 Task: Search one way flight ticket for 2 adults, 2 infants in seat and 1 infant on lap in first from West Palm Beach: Palm Beach International Airport to Fort Wayne: Fort Wayne International Airport on 5-4-2023. Choice of flights is Frontier. Number of bags: 1 checked bag. Price is upto 45000. Outbound departure time preference is 7:45.
Action: Mouse moved to (332, 307)
Screenshot: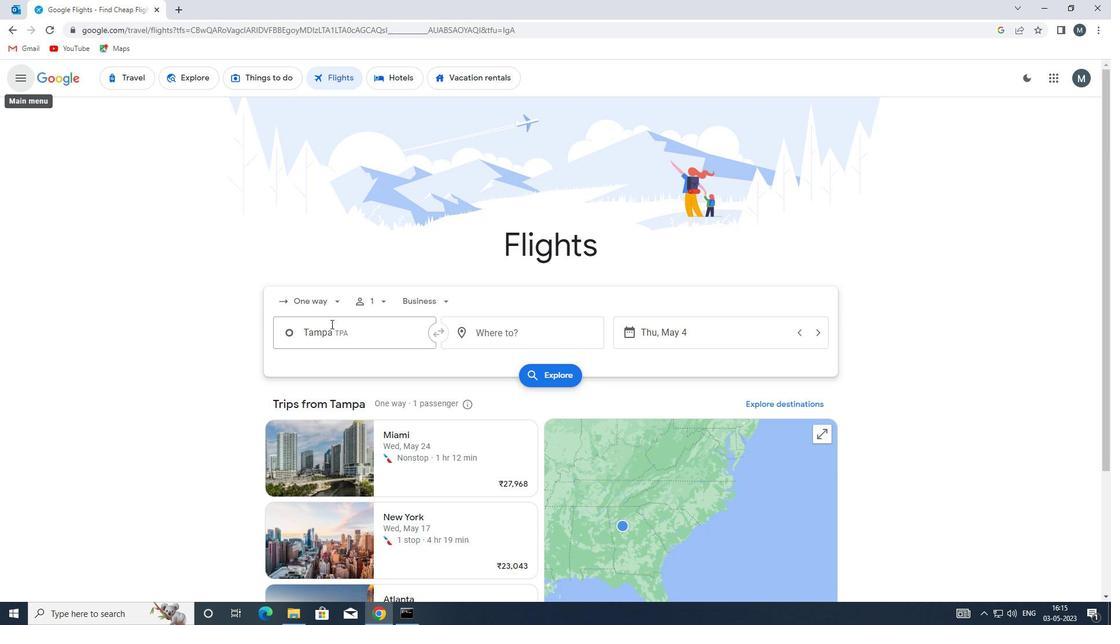 
Action: Mouse pressed left at (332, 307)
Screenshot: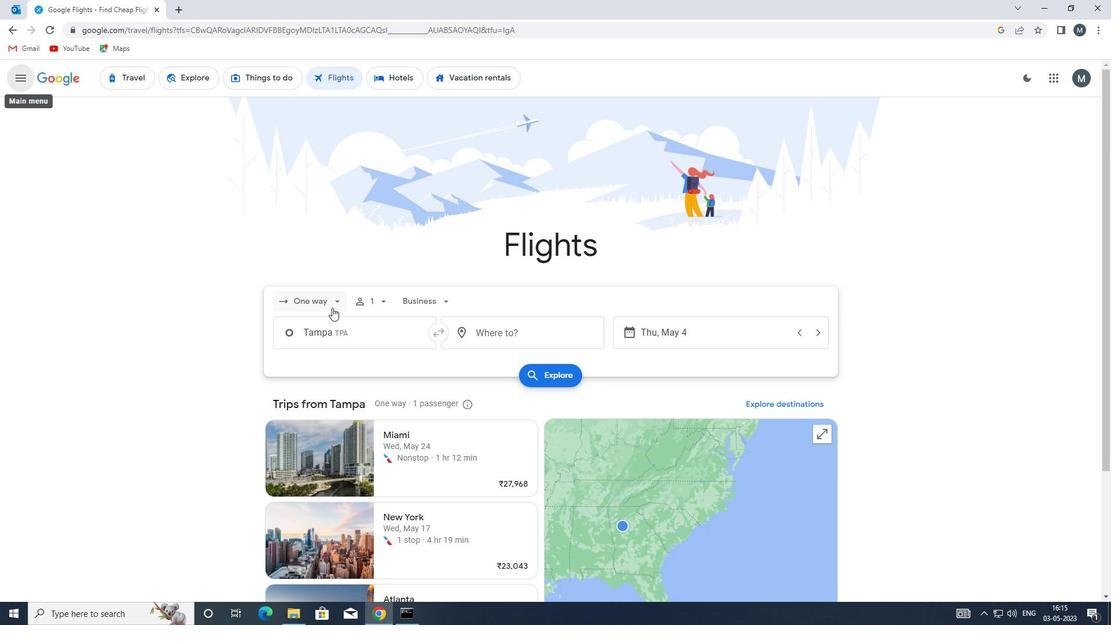 
Action: Mouse moved to (328, 350)
Screenshot: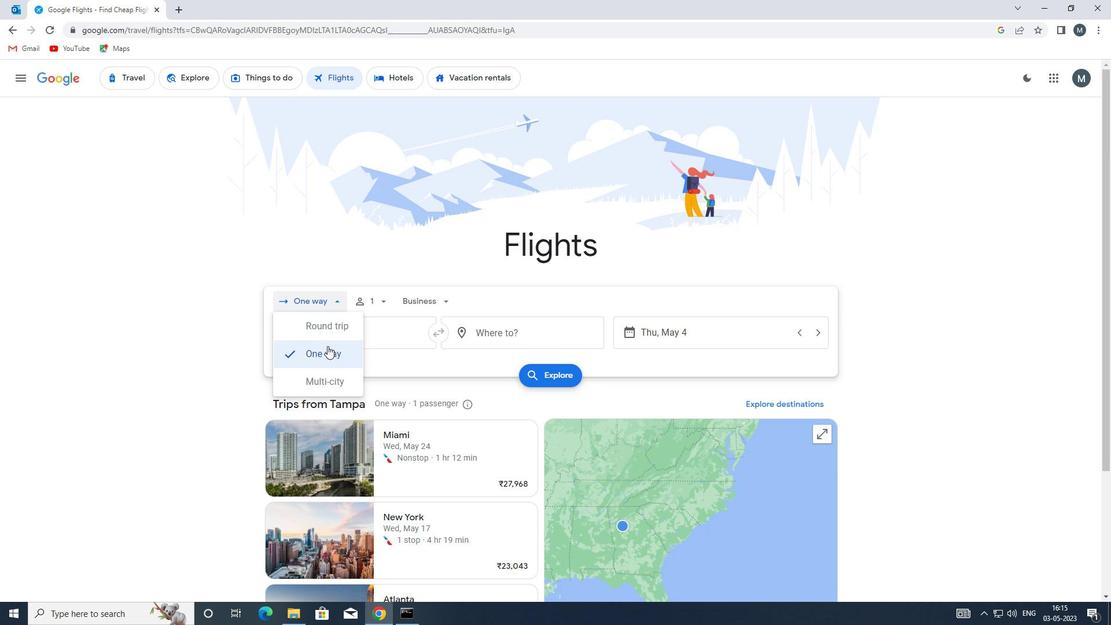 
Action: Mouse pressed left at (328, 350)
Screenshot: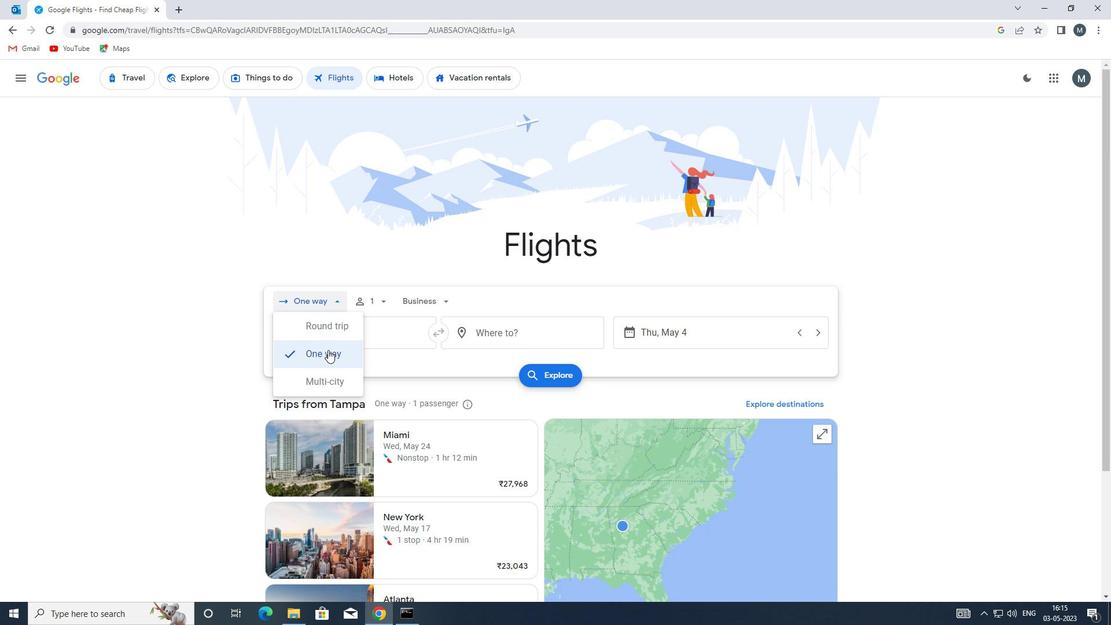 
Action: Mouse moved to (388, 301)
Screenshot: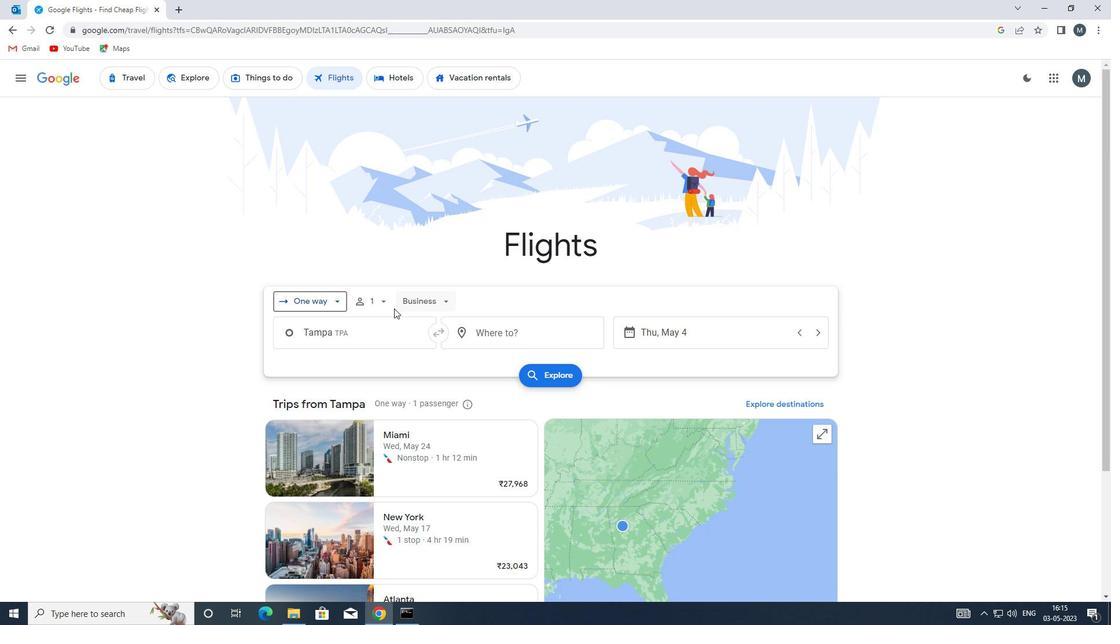 
Action: Mouse pressed left at (388, 301)
Screenshot: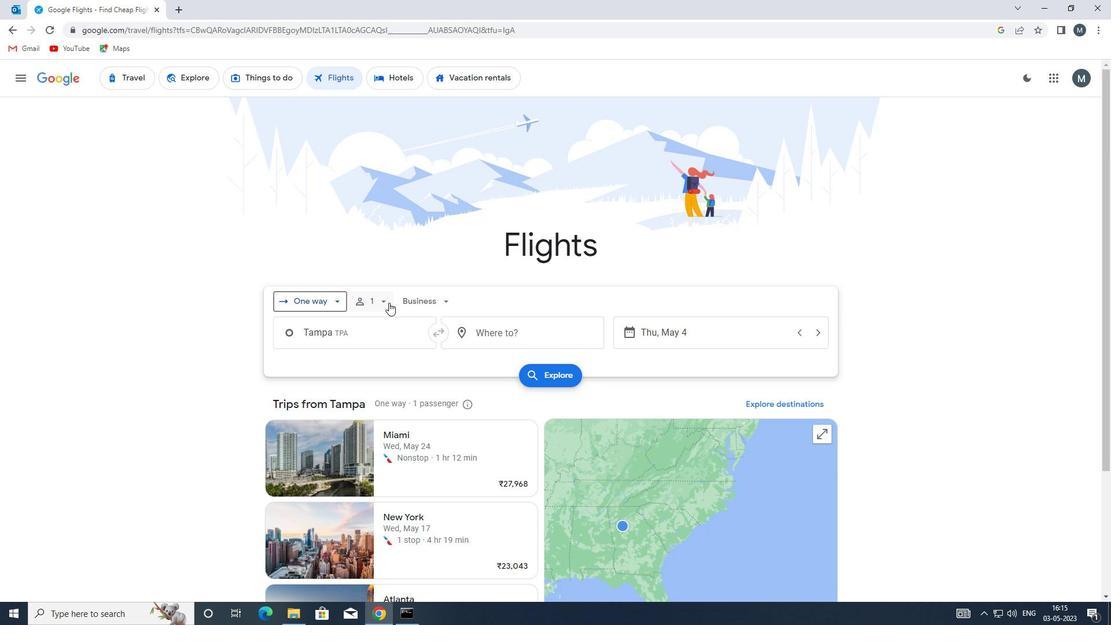 
Action: Mouse moved to (473, 329)
Screenshot: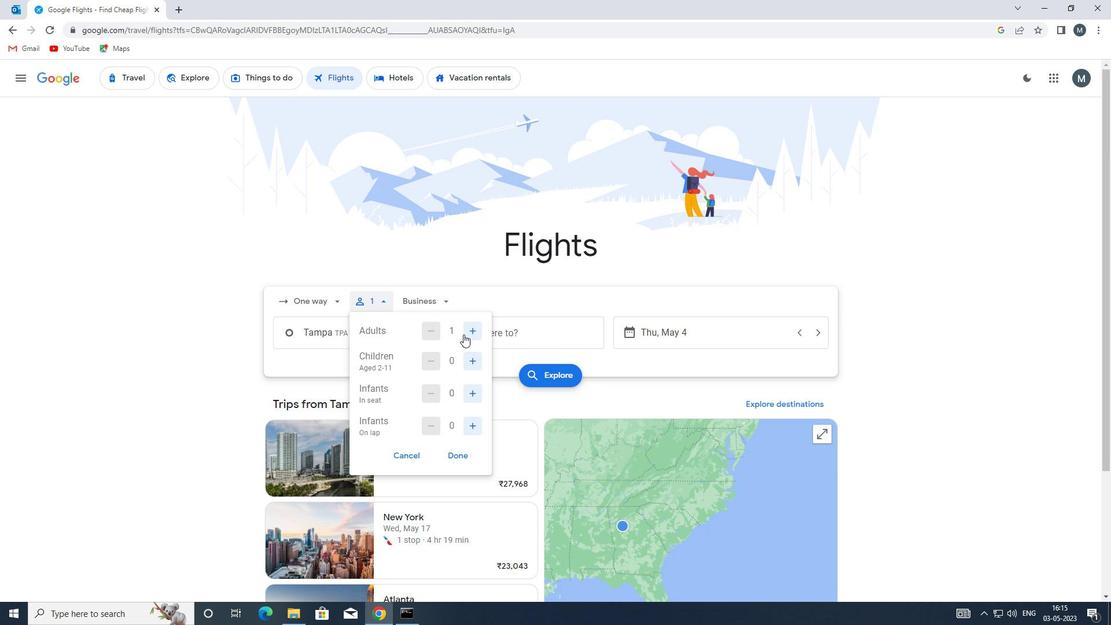 
Action: Mouse pressed left at (473, 329)
Screenshot: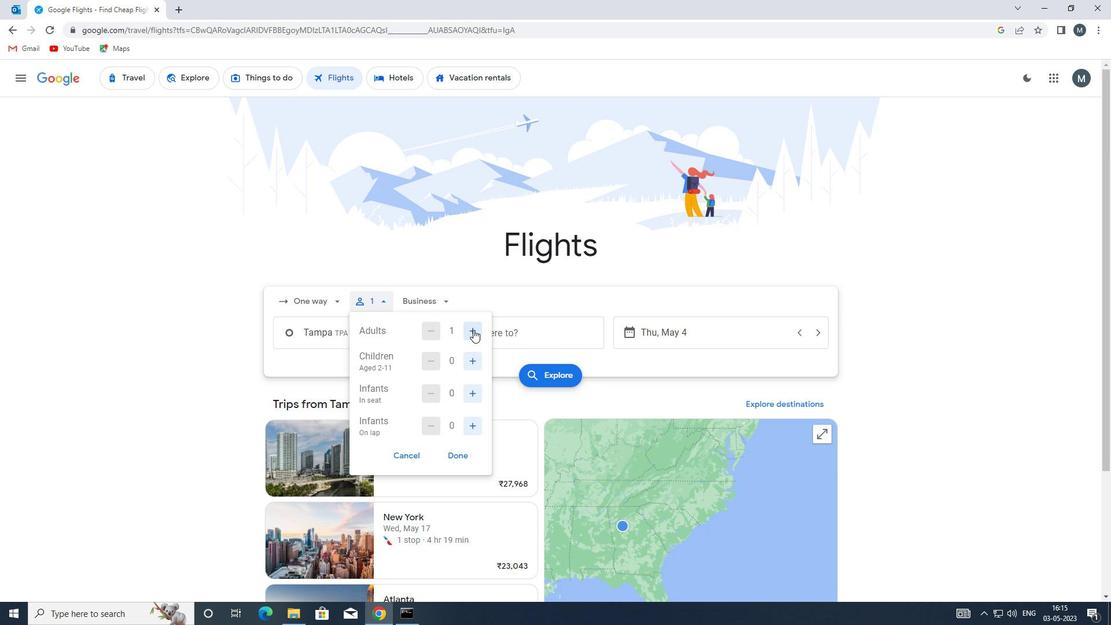 
Action: Mouse moved to (469, 391)
Screenshot: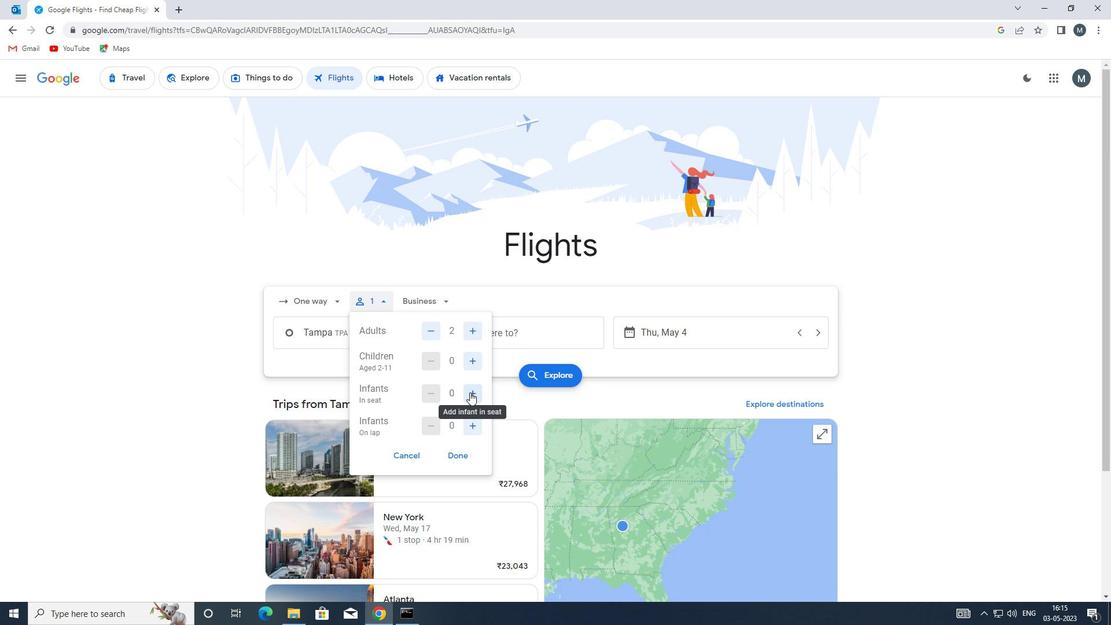 
Action: Mouse pressed left at (469, 391)
Screenshot: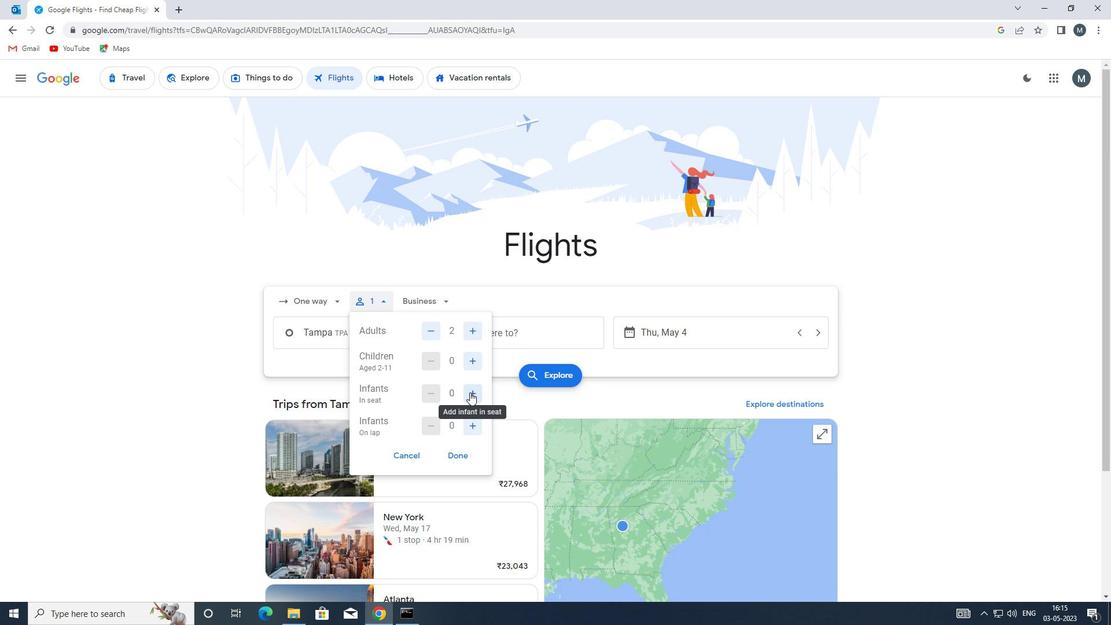 
Action: Mouse moved to (471, 392)
Screenshot: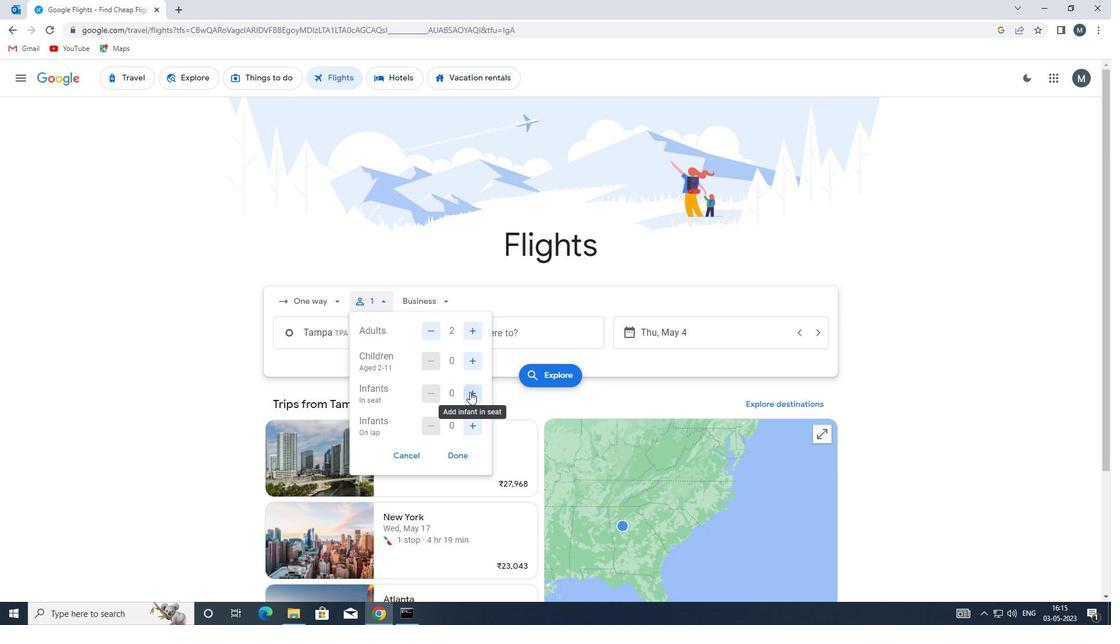 
Action: Mouse pressed left at (471, 392)
Screenshot: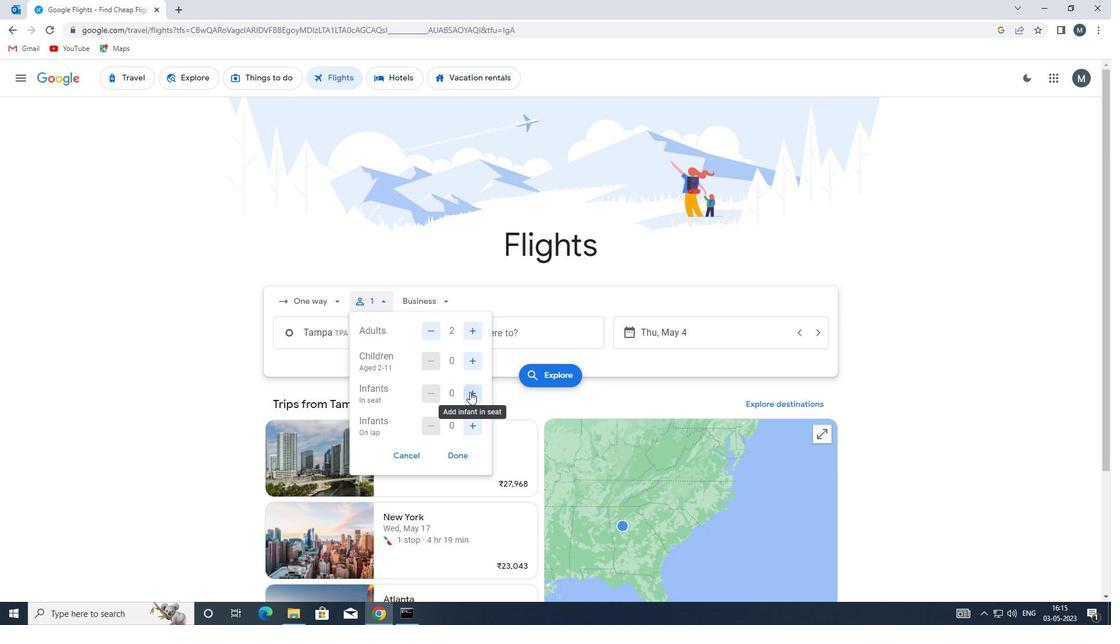
Action: Mouse moved to (471, 429)
Screenshot: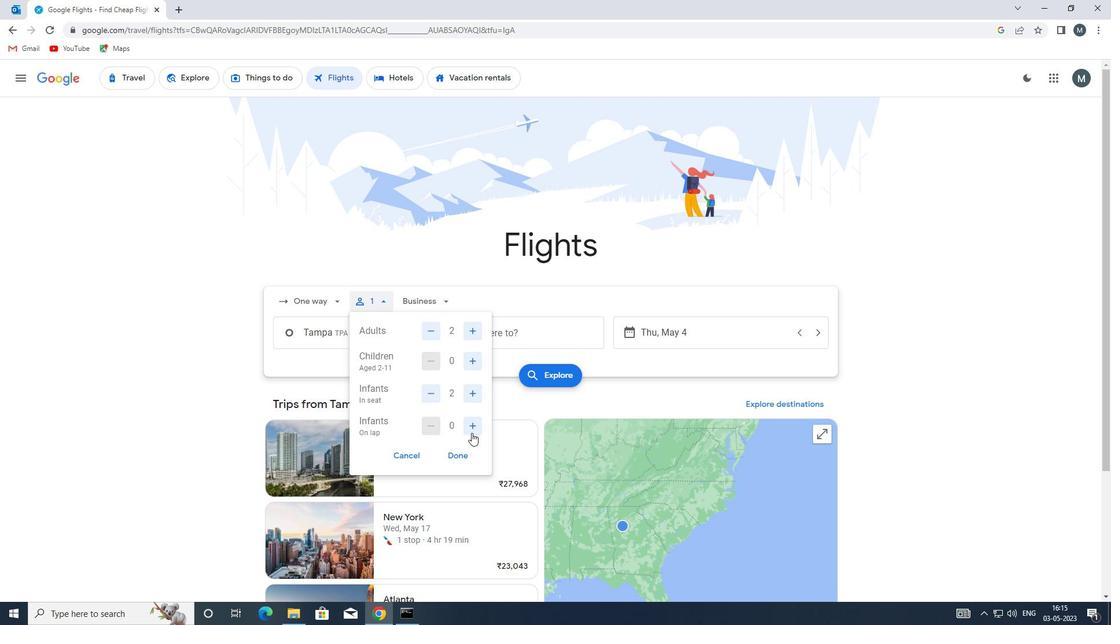 
Action: Mouse pressed left at (471, 429)
Screenshot: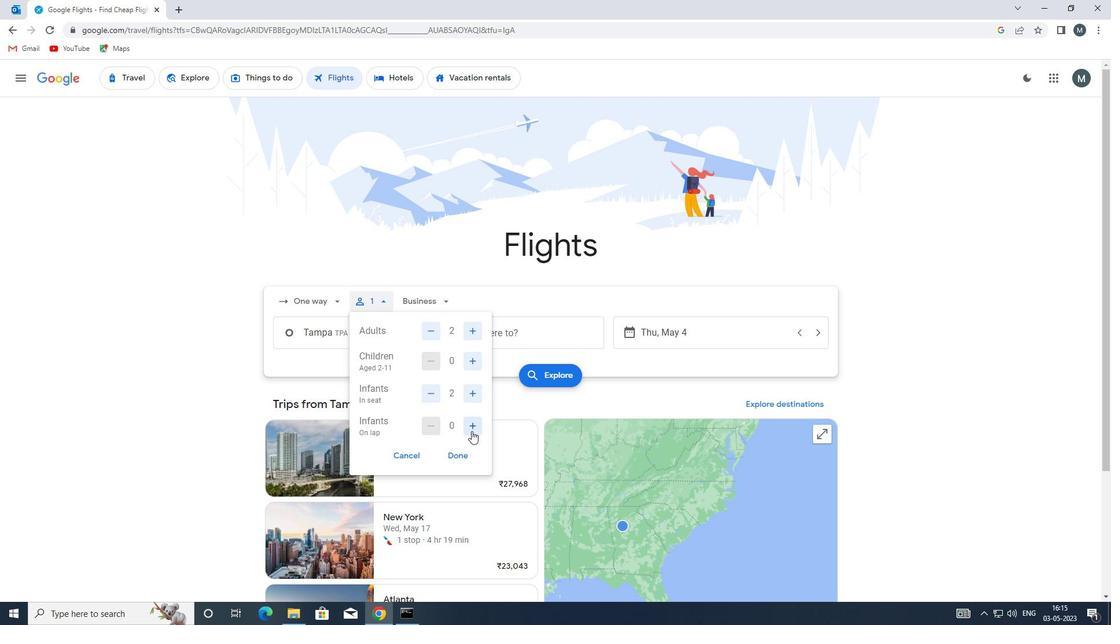 
Action: Mouse moved to (464, 449)
Screenshot: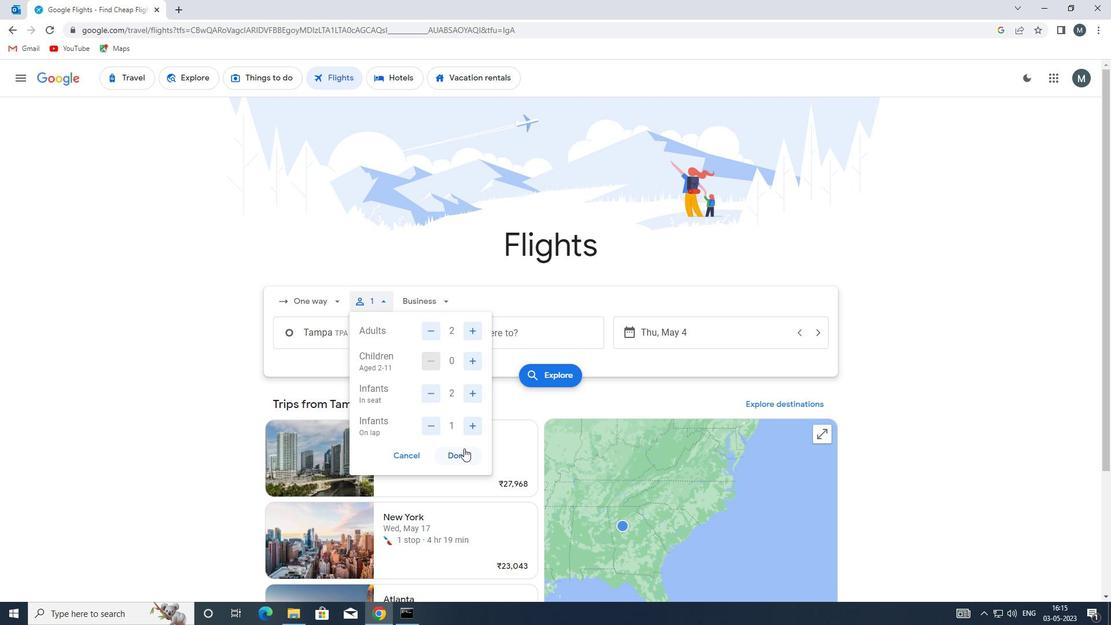 
Action: Mouse pressed left at (464, 449)
Screenshot: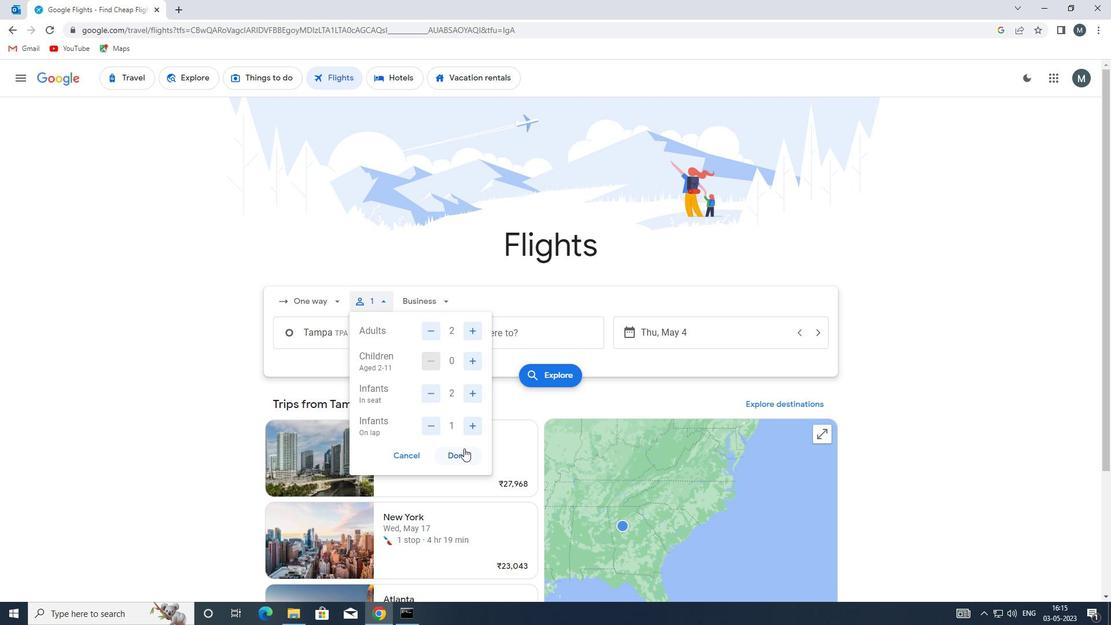 
Action: Mouse moved to (435, 291)
Screenshot: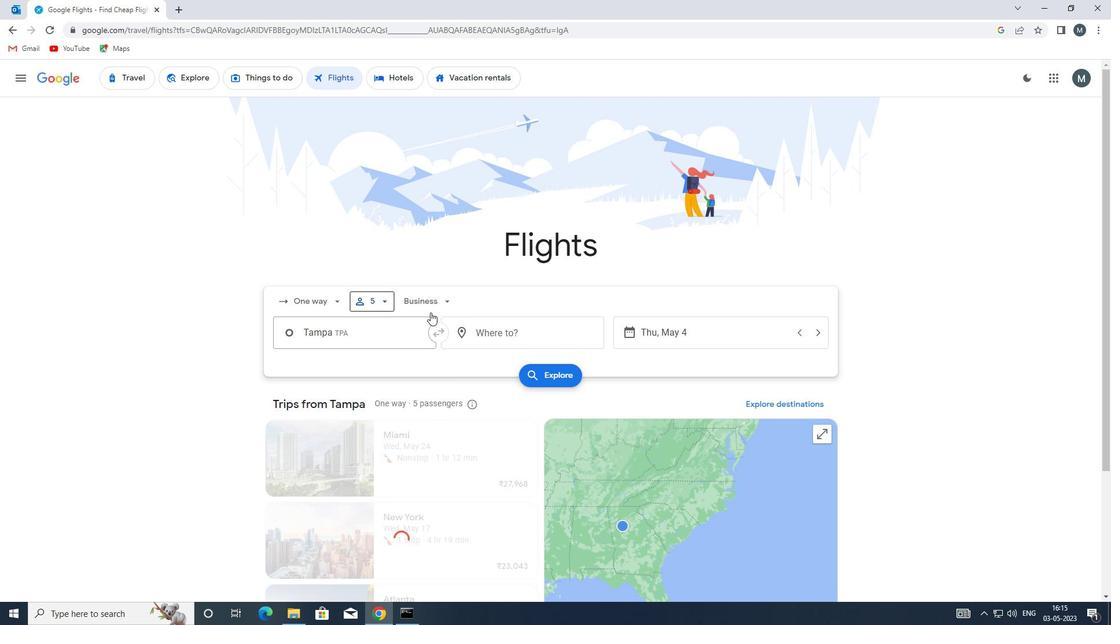 
Action: Mouse pressed left at (435, 291)
Screenshot: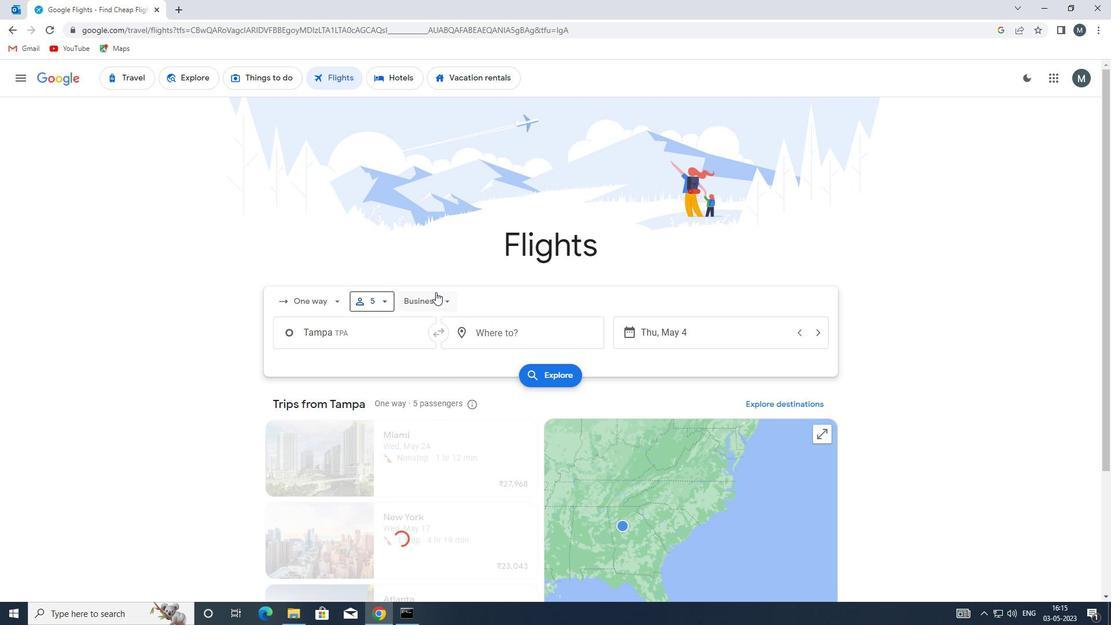 
Action: Mouse moved to (447, 405)
Screenshot: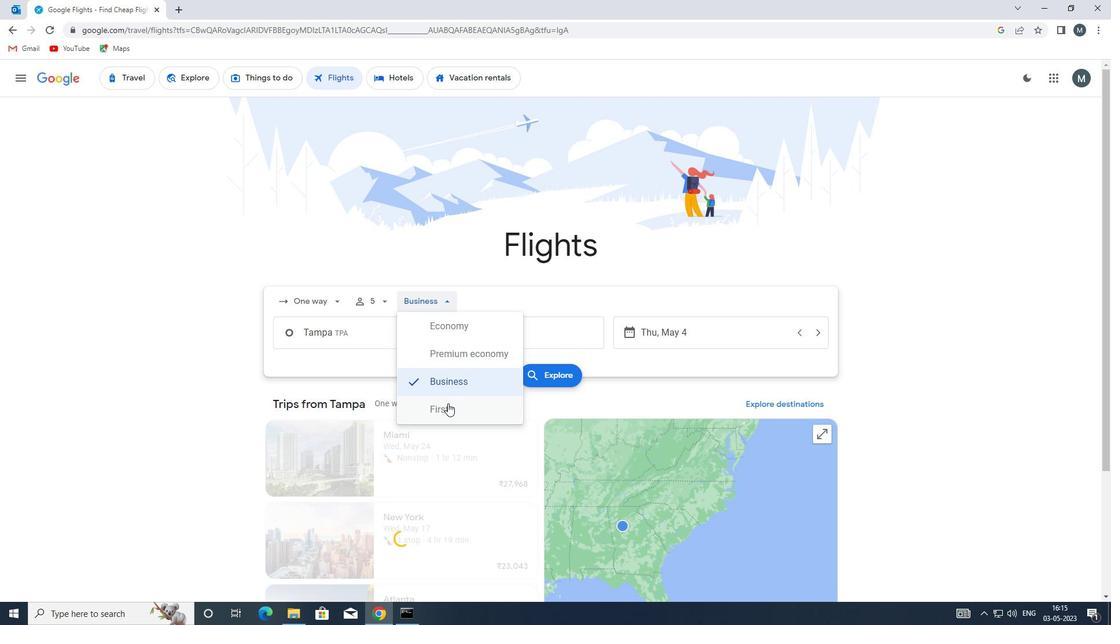 
Action: Mouse pressed left at (447, 405)
Screenshot: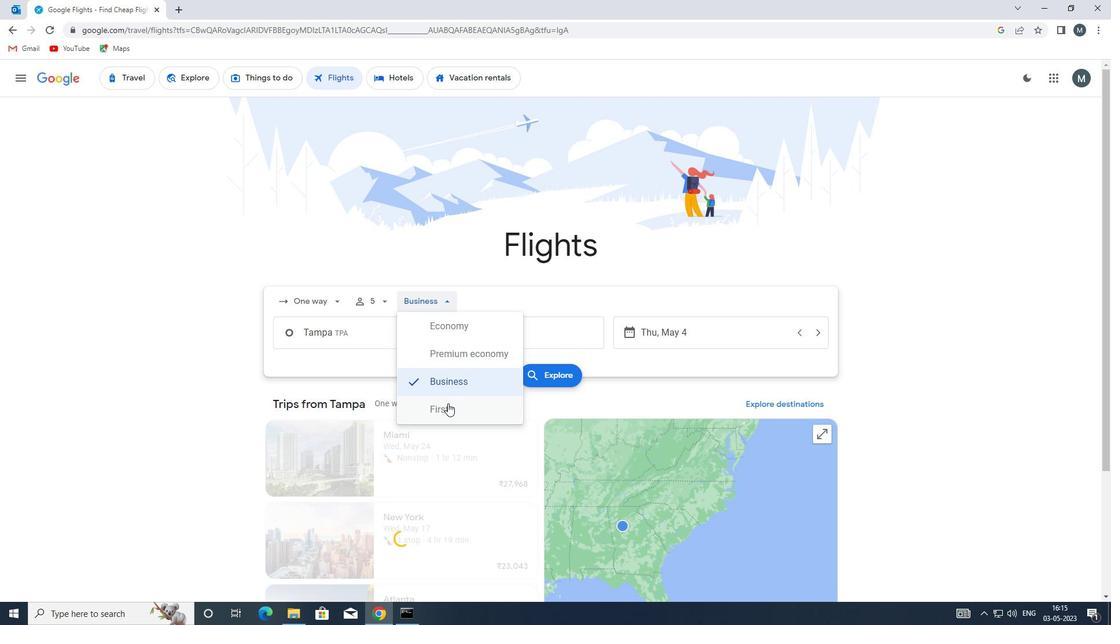 
Action: Mouse moved to (366, 336)
Screenshot: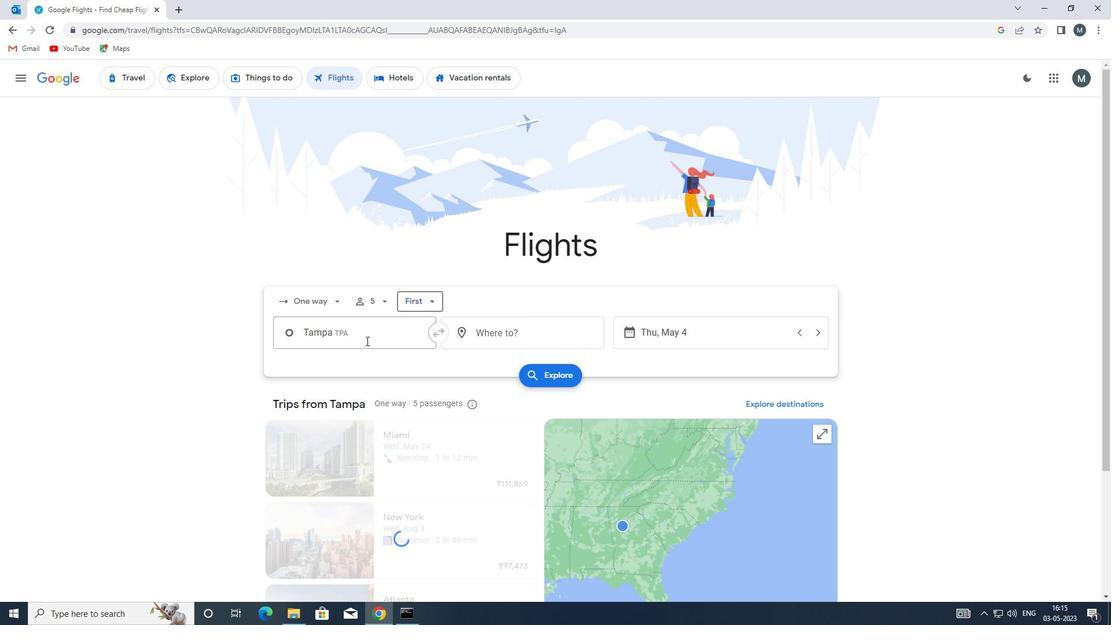 
Action: Mouse pressed left at (366, 336)
Screenshot: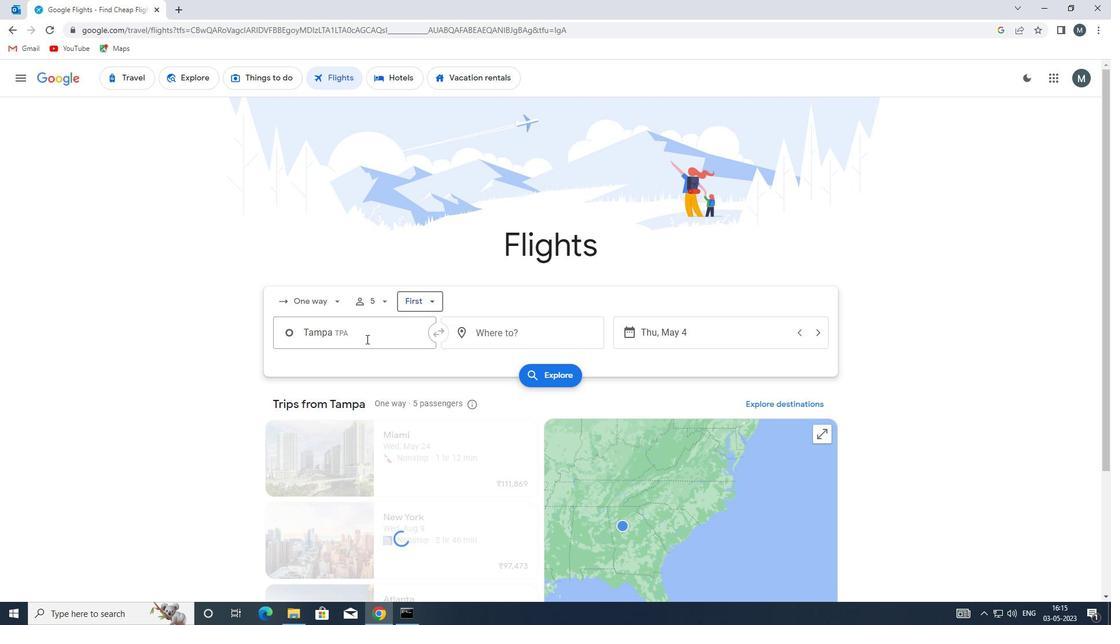 
Action: Key pressed pbi
Screenshot: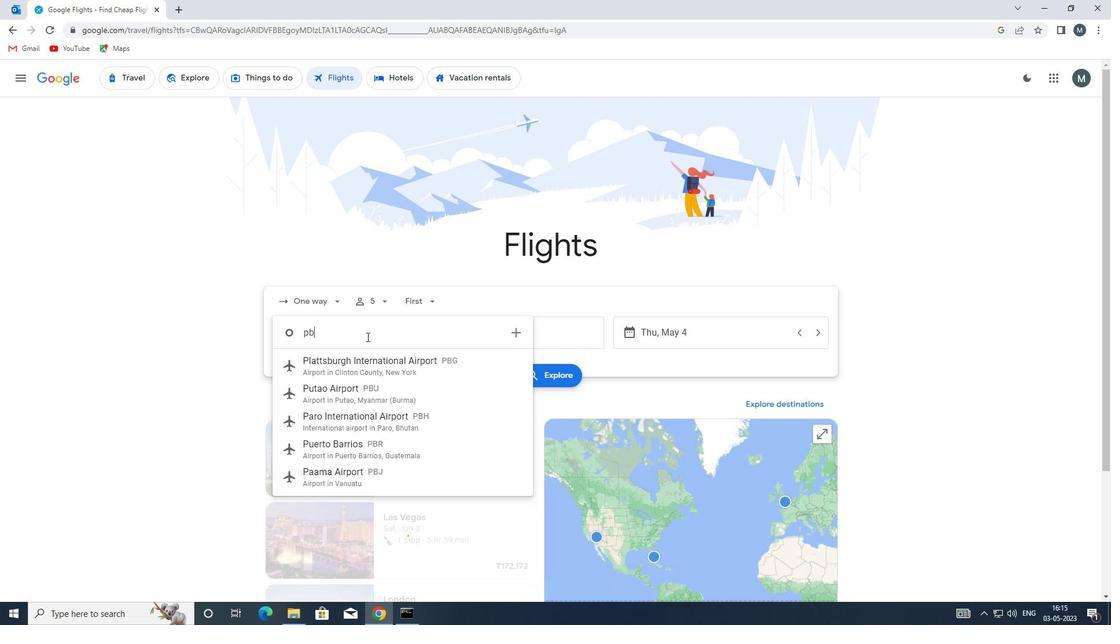 
Action: Mouse moved to (411, 369)
Screenshot: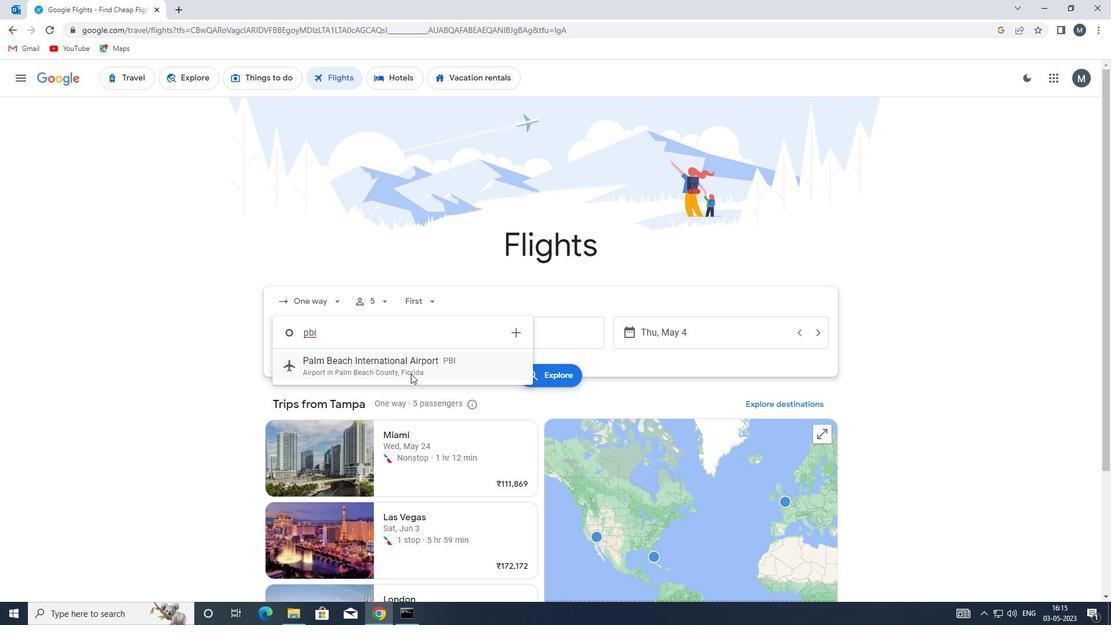 
Action: Mouse pressed left at (411, 369)
Screenshot: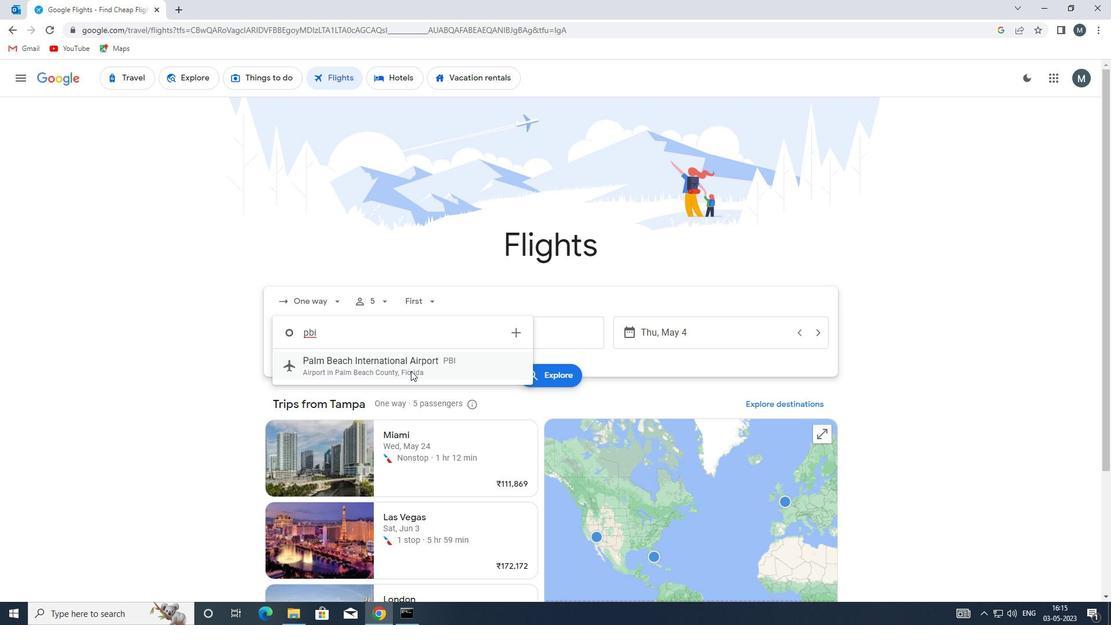 
Action: Mouse moved to (516, 336)
Screenshot: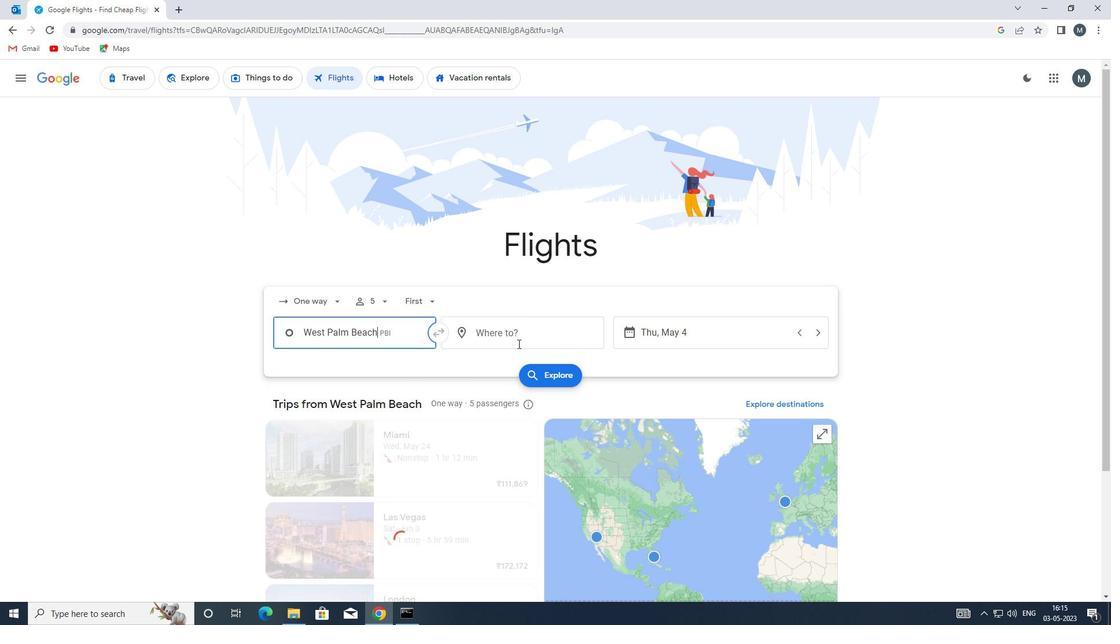 
Action: Mouse pressed left at (516, 336)
Screenshot: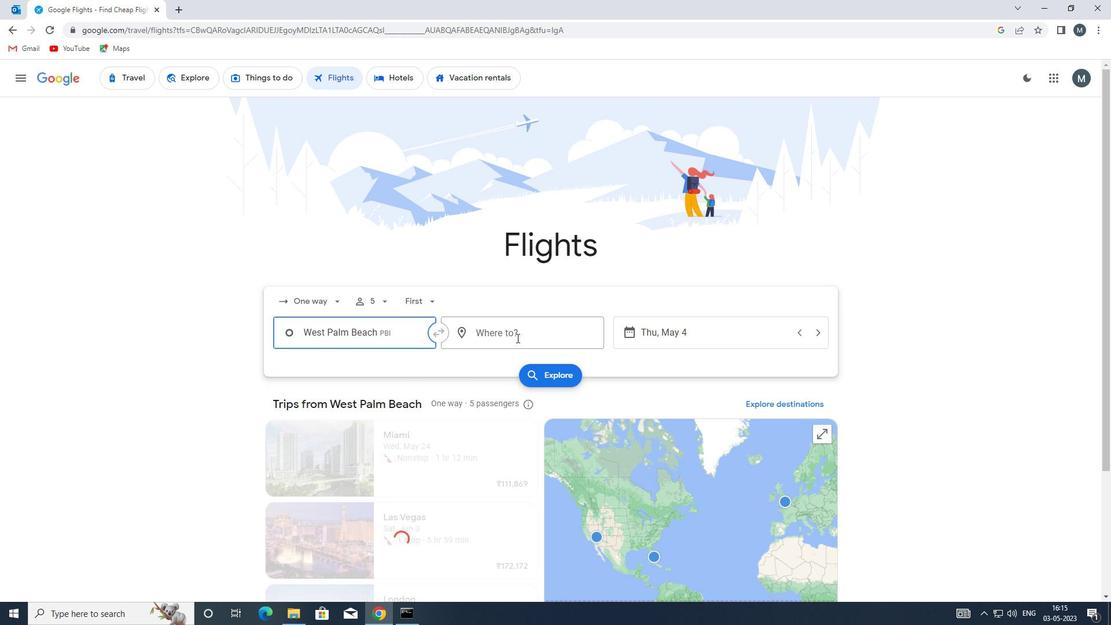 
Action: Mouse moved to (516, 336)
Screenshot: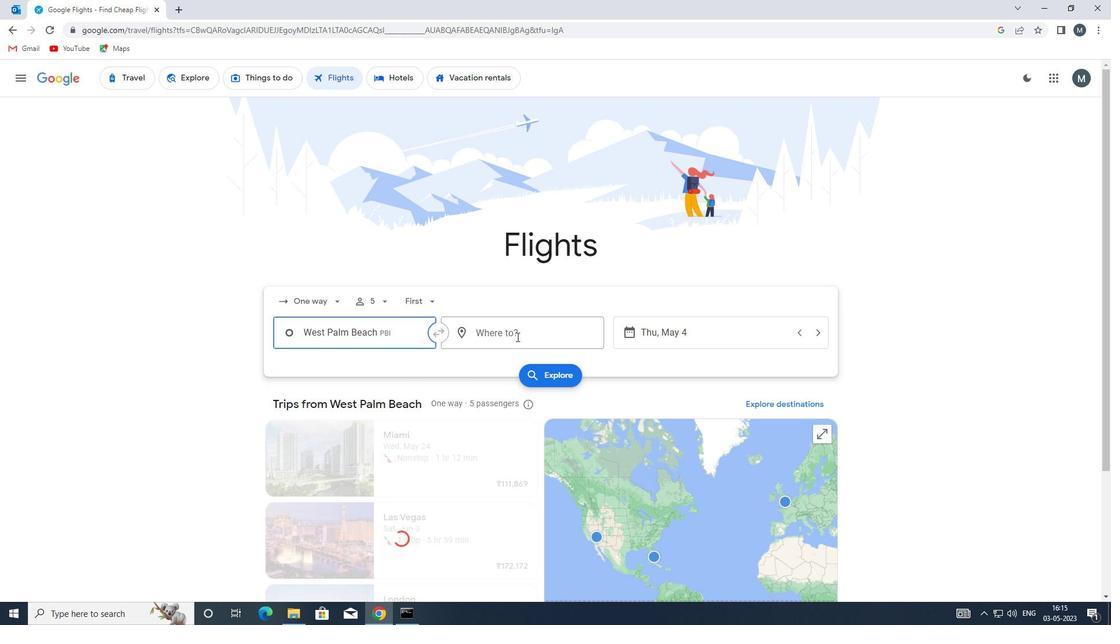 
Action: Key pressed fwa
Screenshot: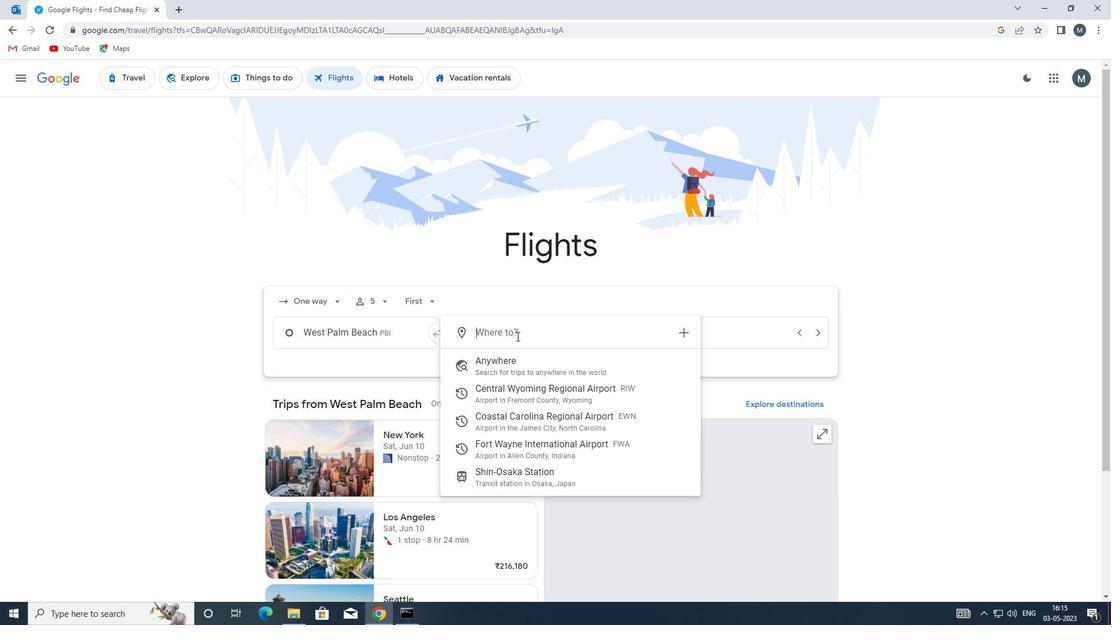 
Action: Mouse moved to (507, 369)
Screenshot: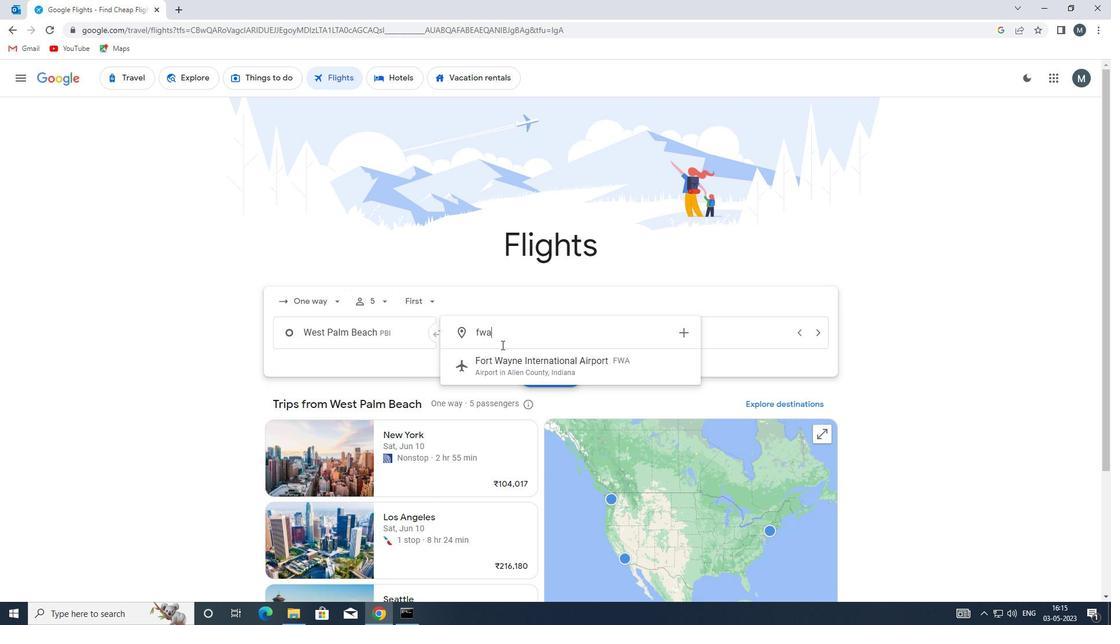 
Action: Mouse pressed left at (507, 369)
Screenshot: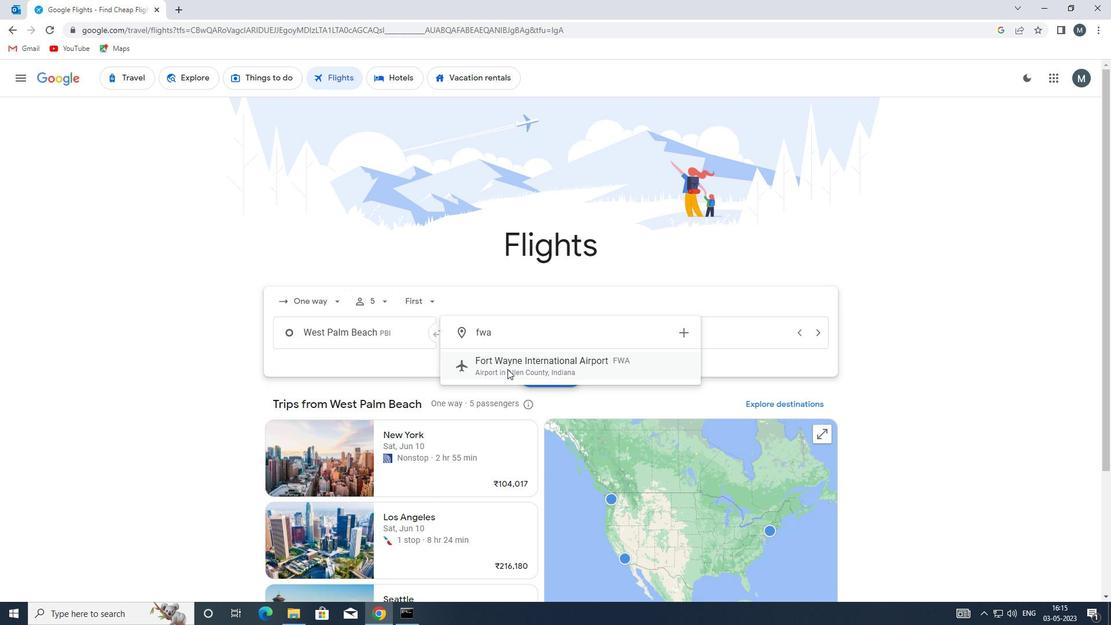 
Action: Mouse moved to (678, 334)
Screenshot: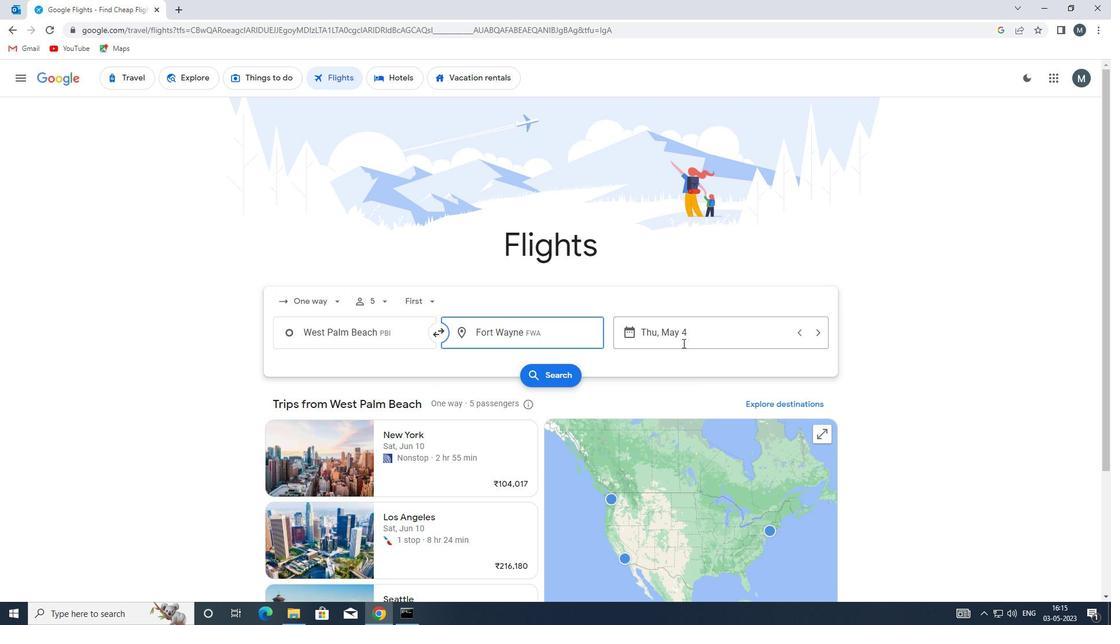 
Action: Mouse pressed left at (678, 334)
Screenshot: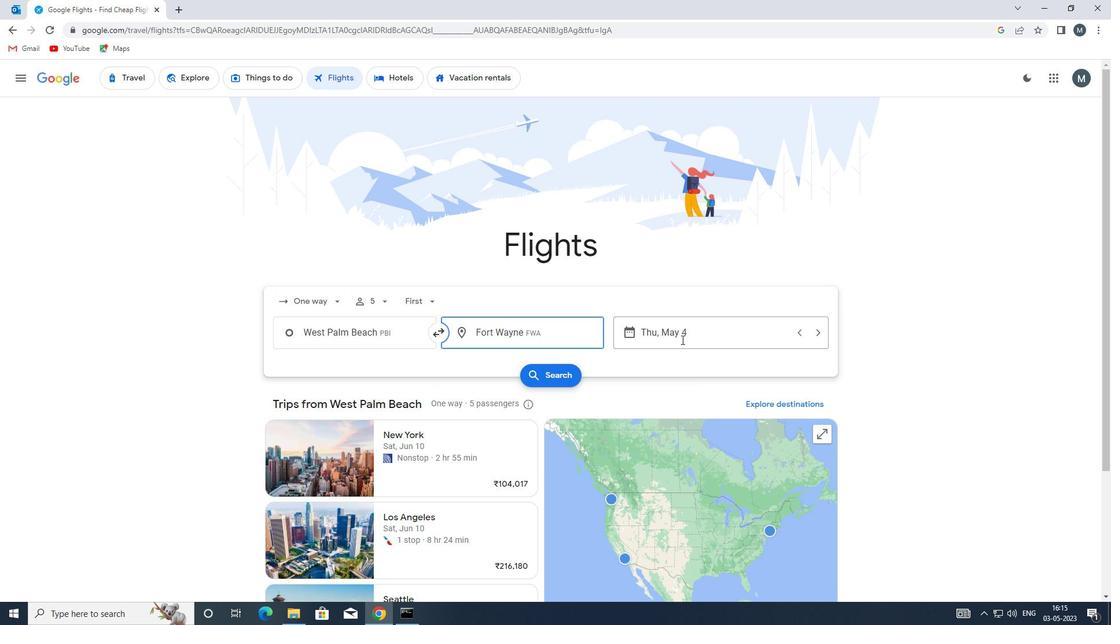 
Action: Mouse moved to (529, 391)
Screenshot: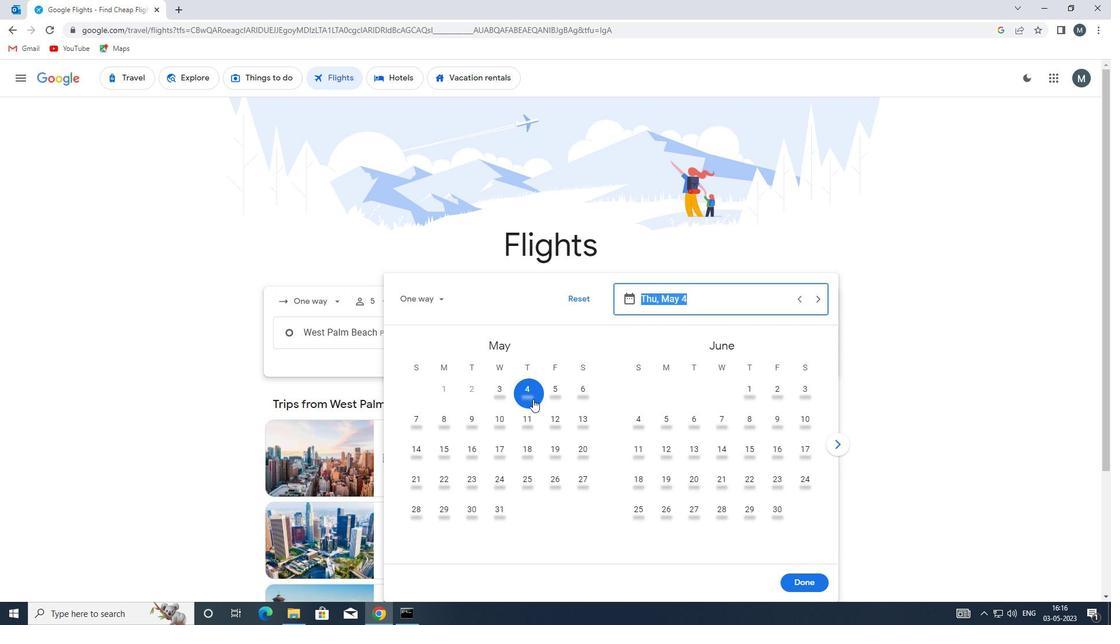 
Action: Mouse pressed left at (529, 391)
Screenshot: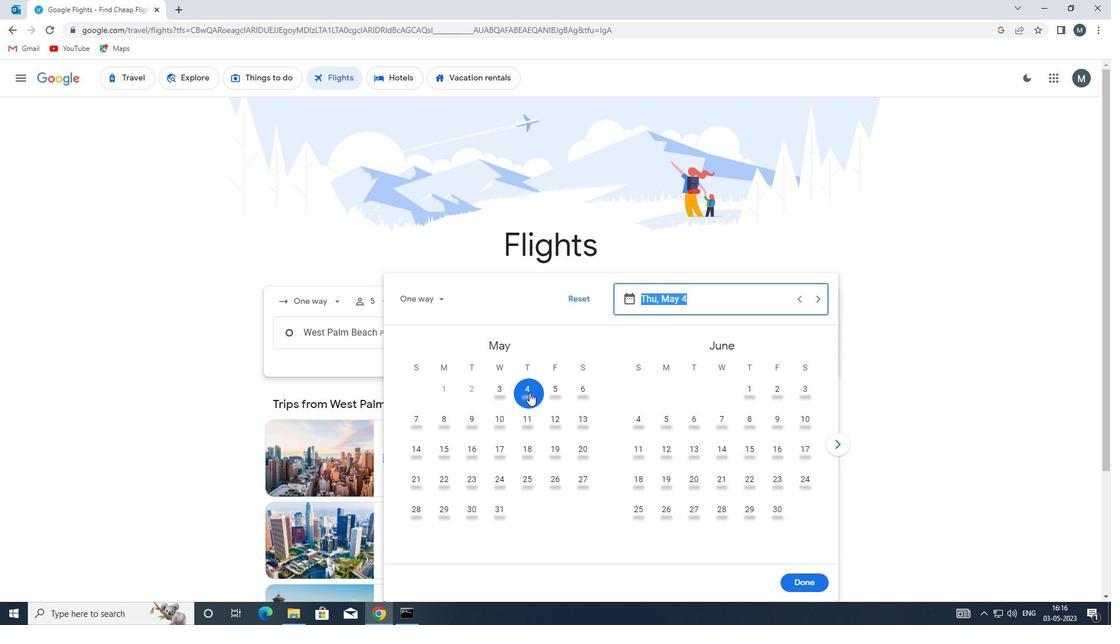 
Action: Mouse moved to (799, 585)
Screenshot: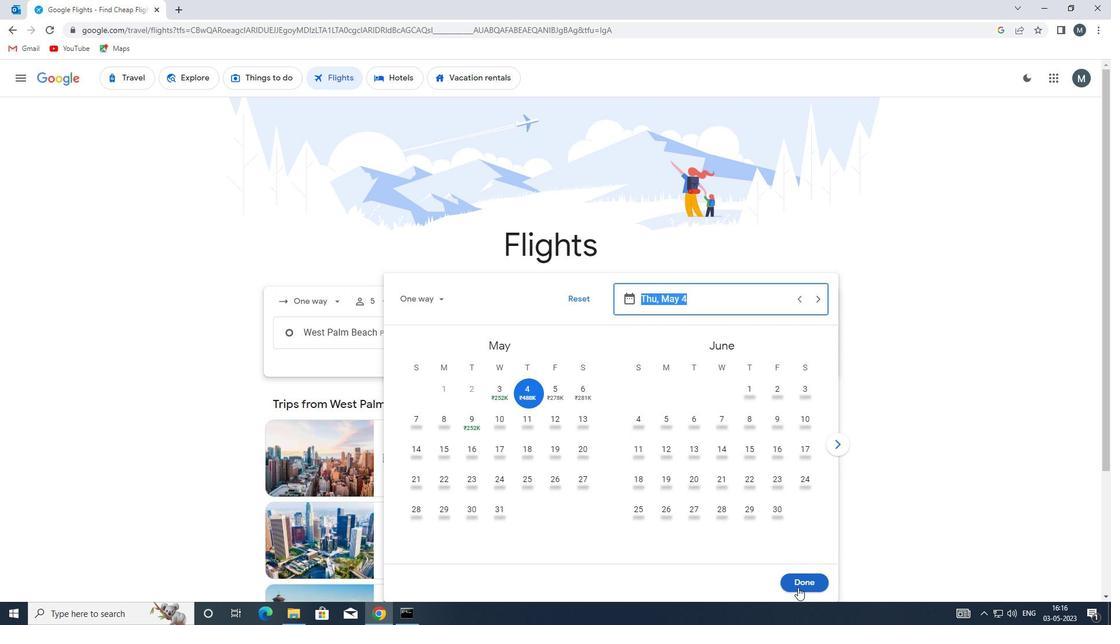 
Action: Mouse pressed left at (799, 585)
Screenshot: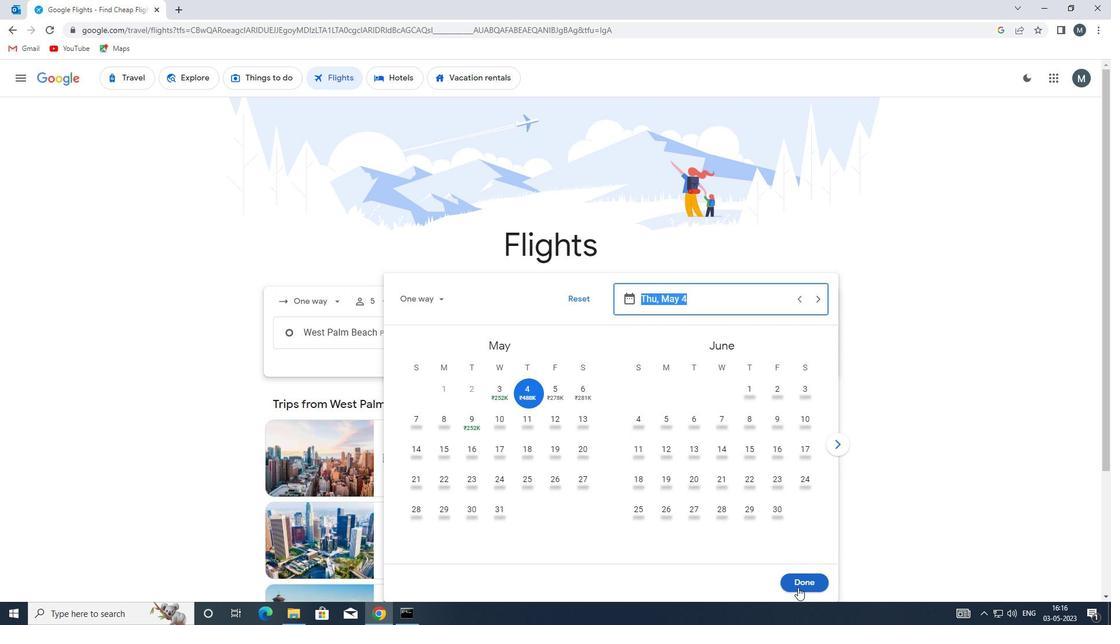 
Action: Mouse moved to (532, 375)
Screenshot: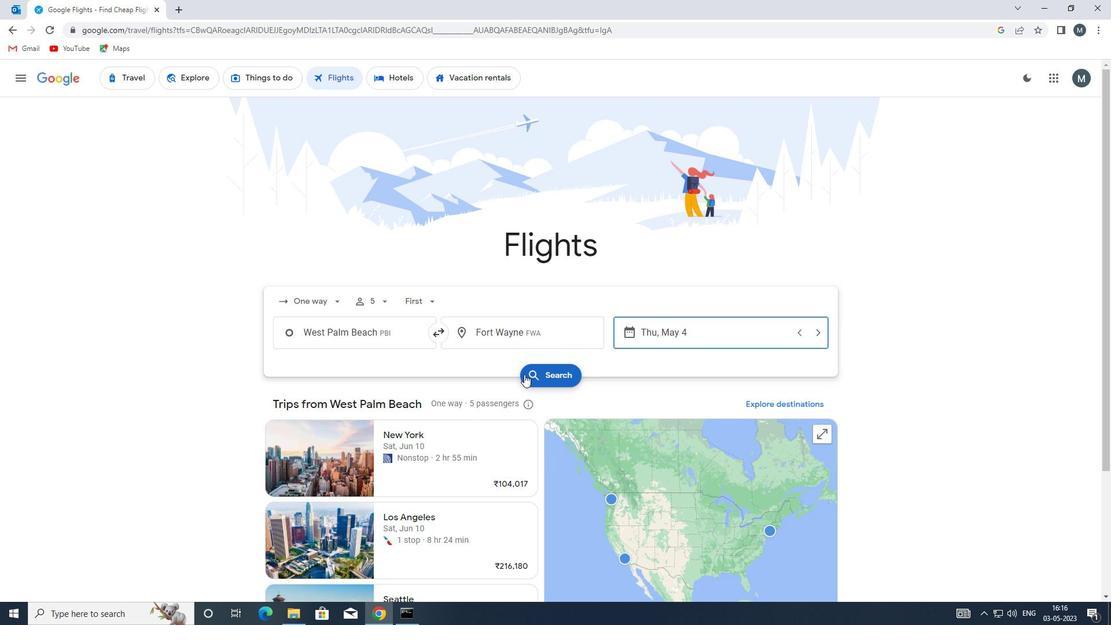 
Action: Mouse pressed left at (532, 375)
Screenshot: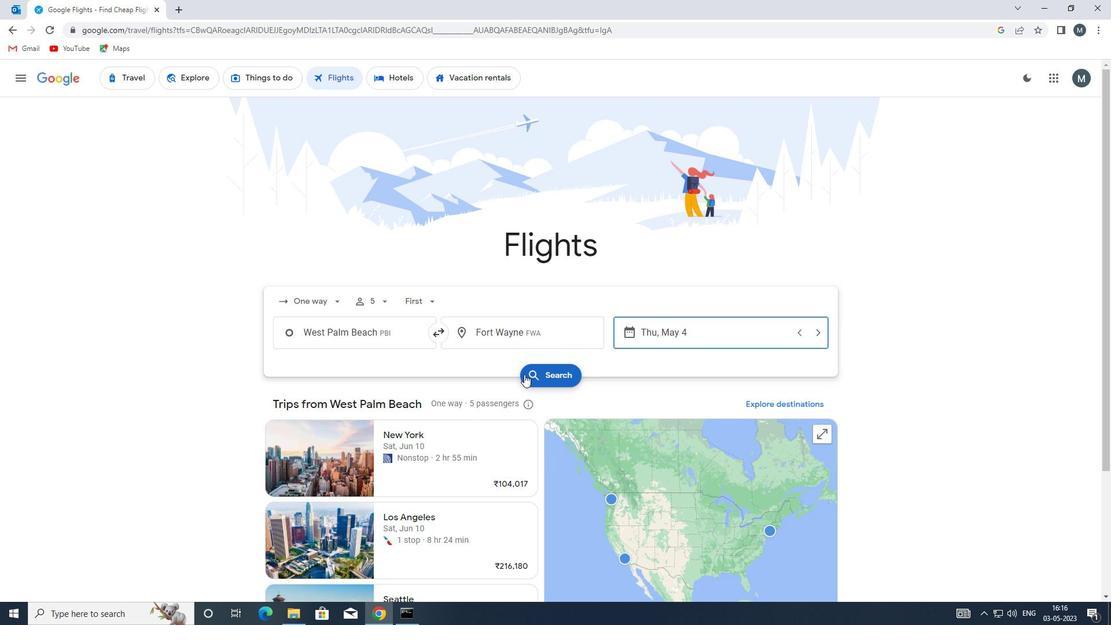 
Action: Mouse moved to (308, 189)
Screenshot: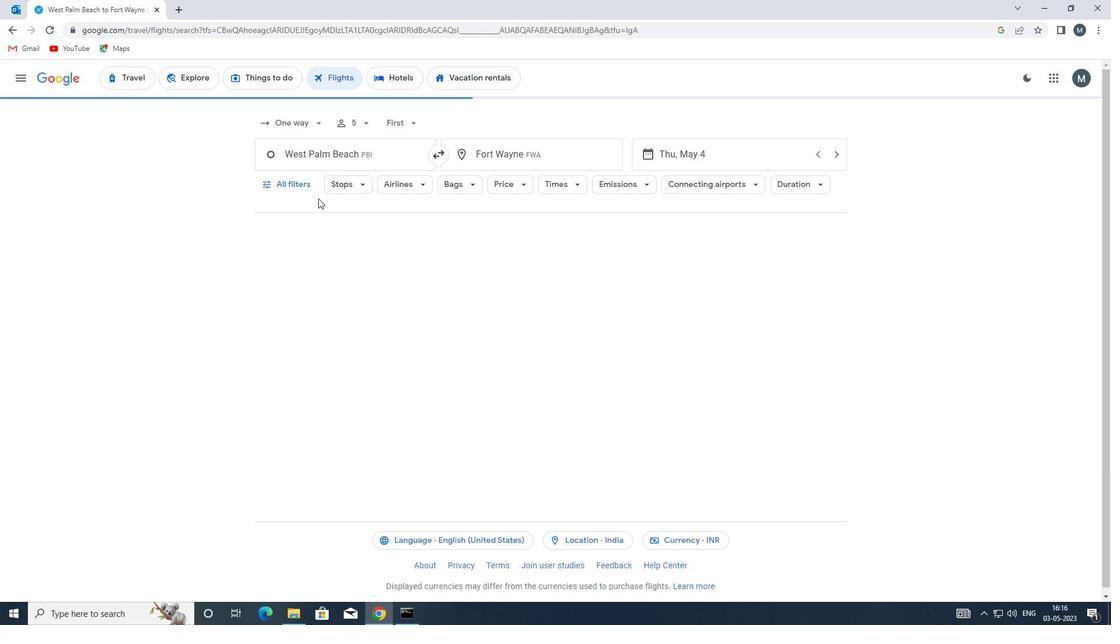 
Action: Mouse pressed left at (308, 189)
Screenshot: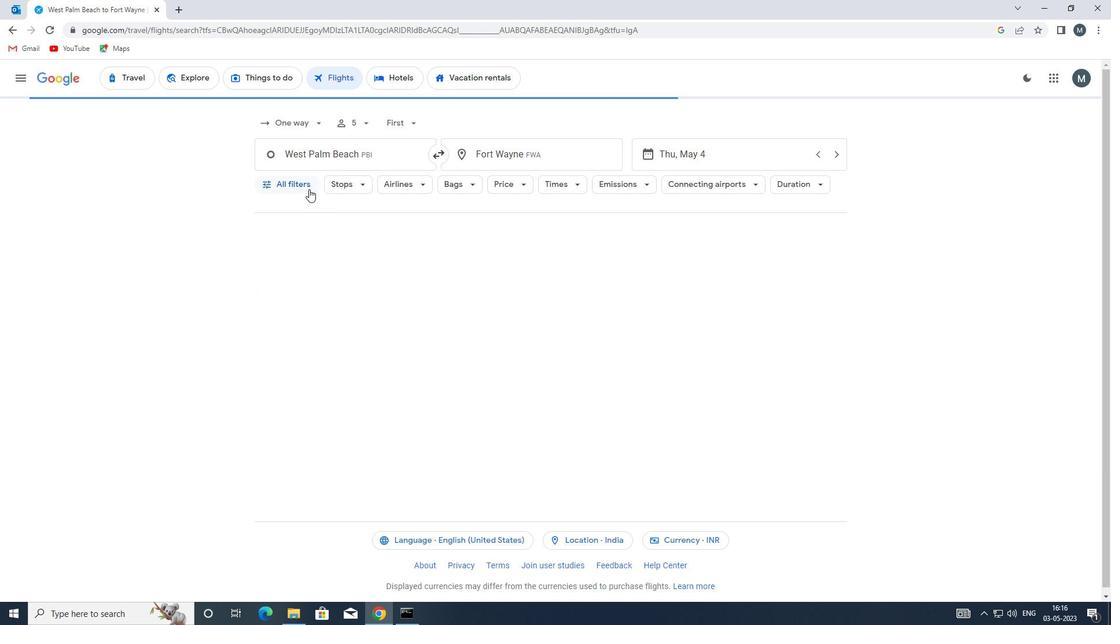 
Action: Mouse moved to (318, 311)
Screenshot: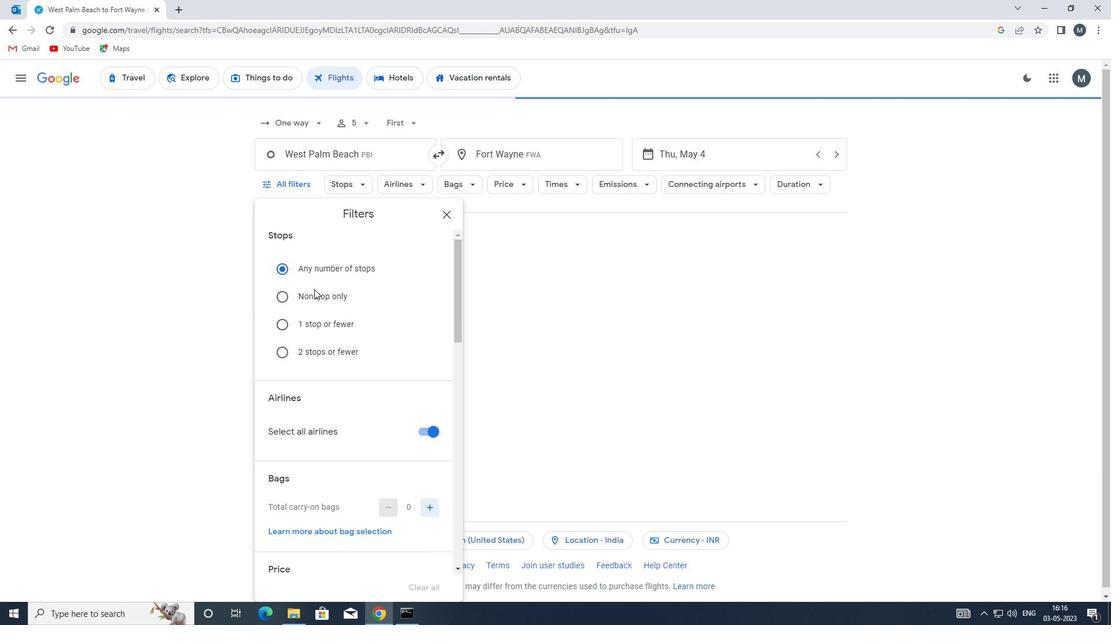
Action: Mouse scrolled (318, 311) with delta (0, 0)
Screenshot: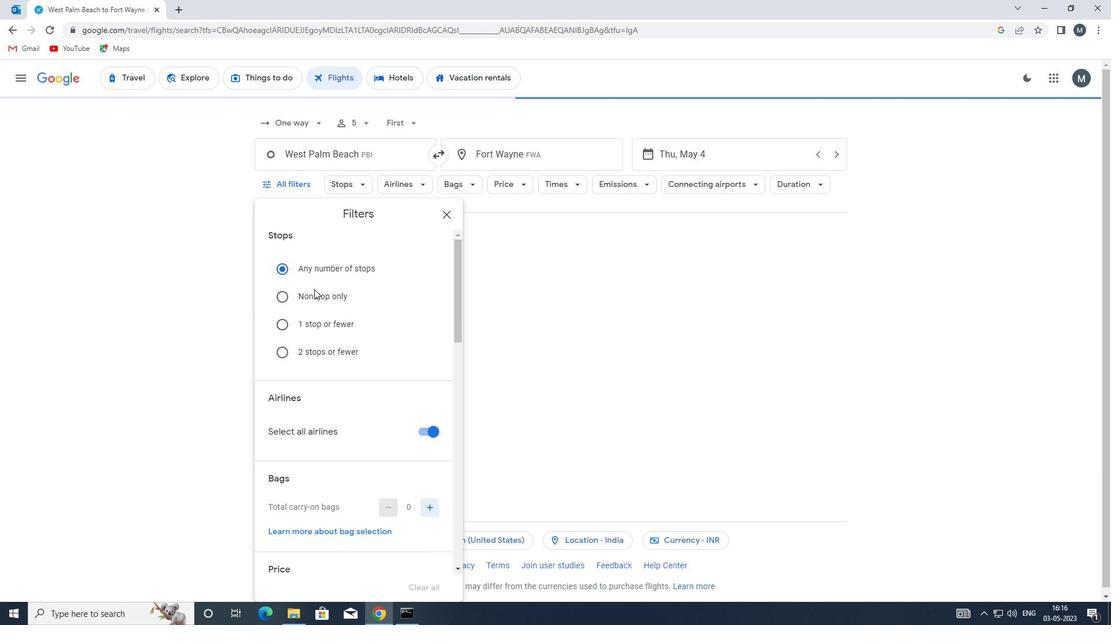 
Action: Mouse moved to (318, 324)
Screenshot: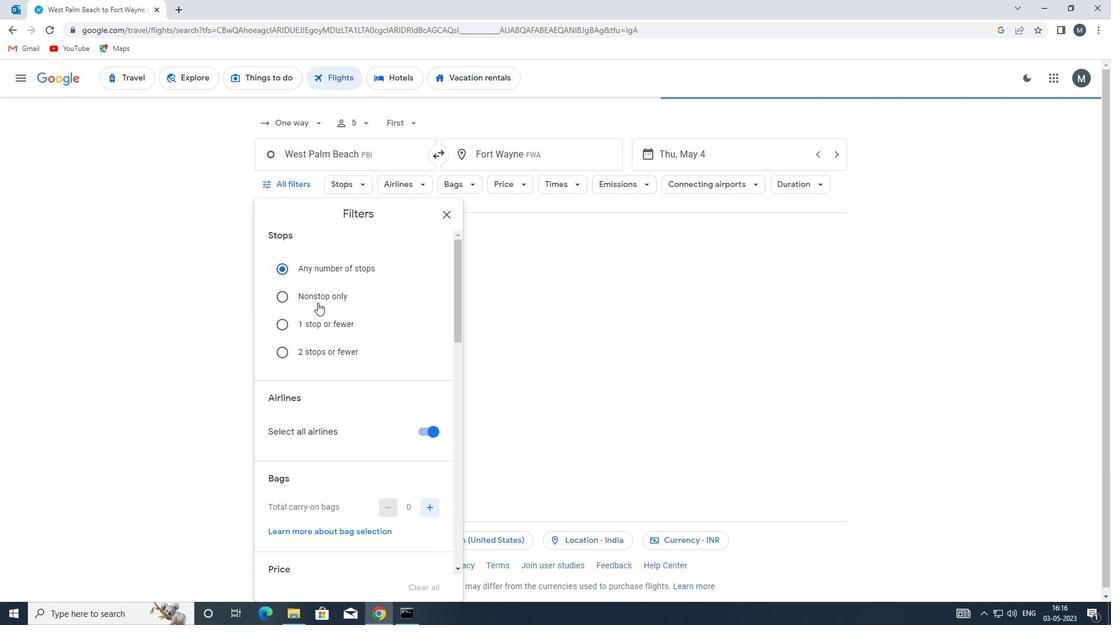 
Action: Mouse scrolled (318, 323) with delta (0, 0)
Screenshot: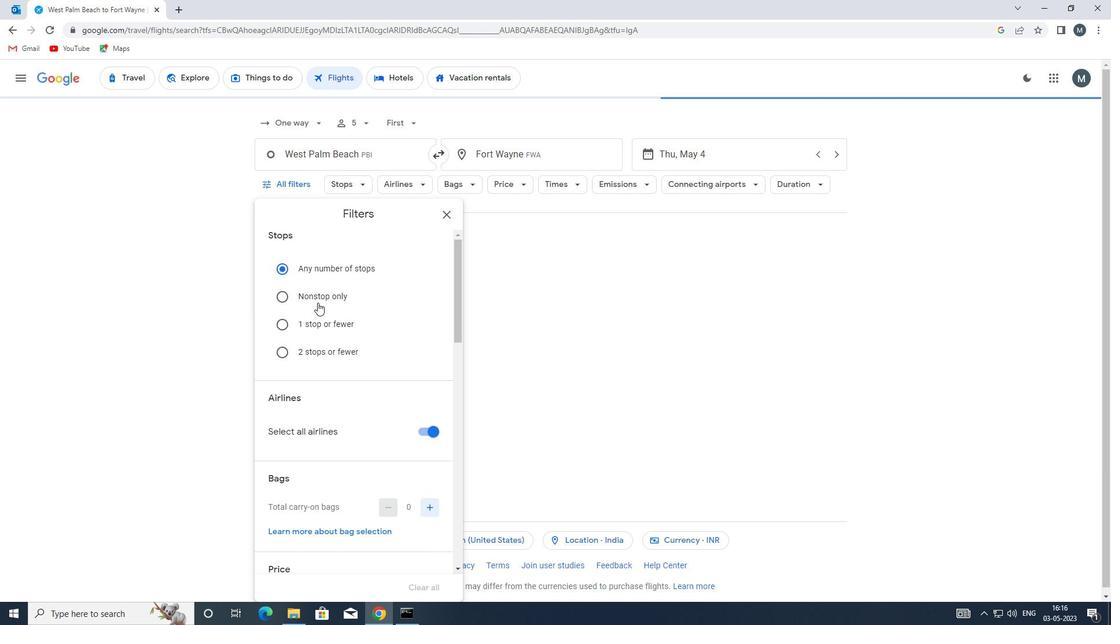 
Action: Mouse moved to (423, 318)
Screenshot: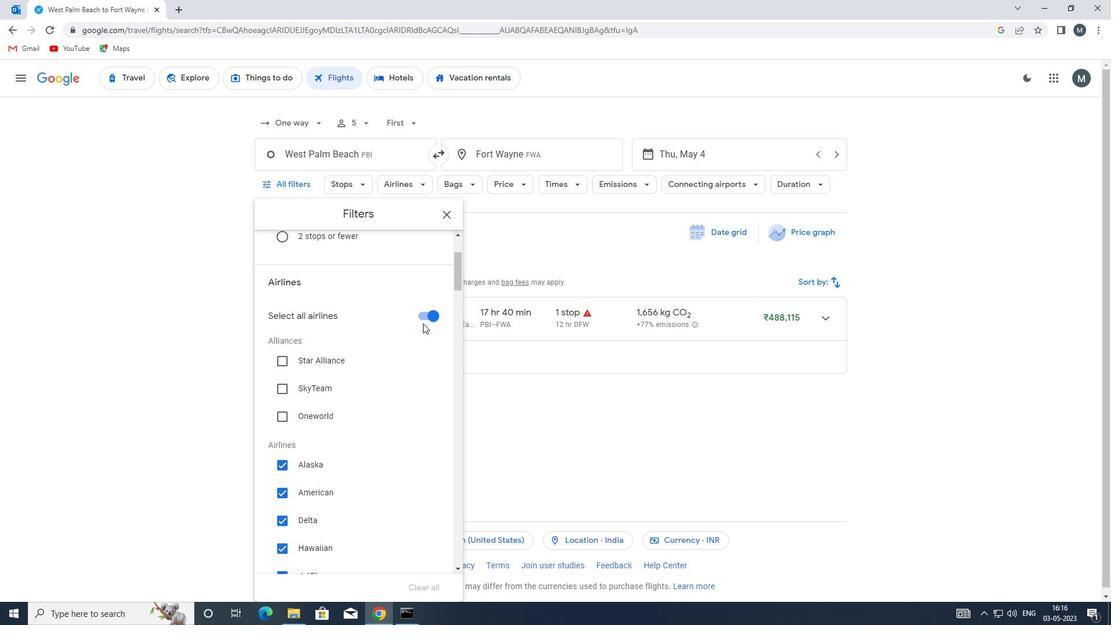 
Action: Mouse pressed left at (423, 318)
Screenshot: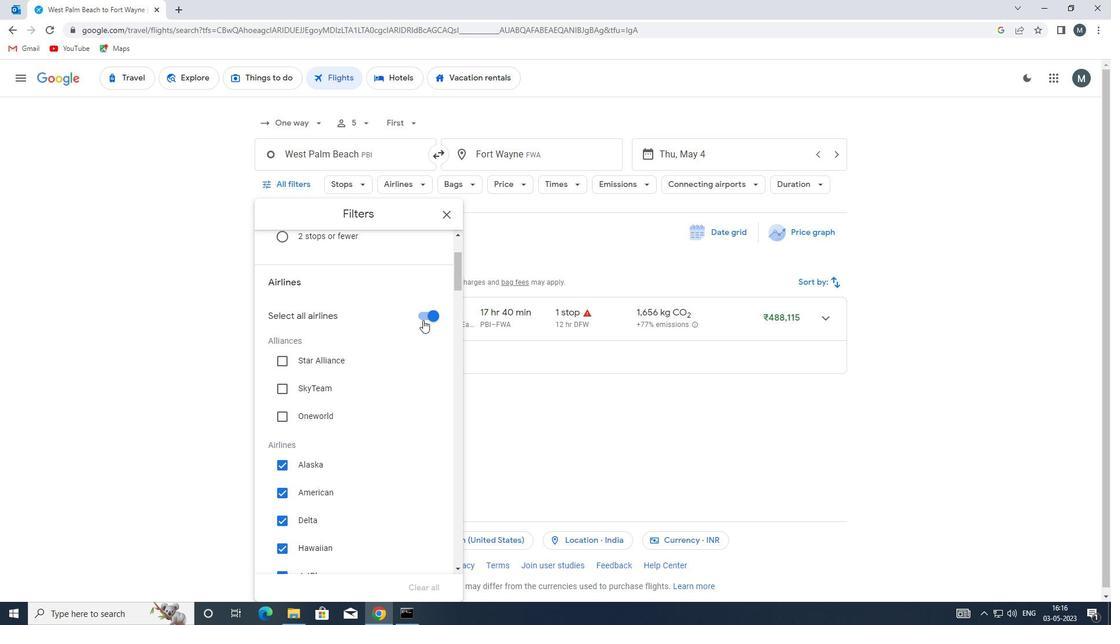 
Action: Mouse moved to (358, 362)
Screenshot: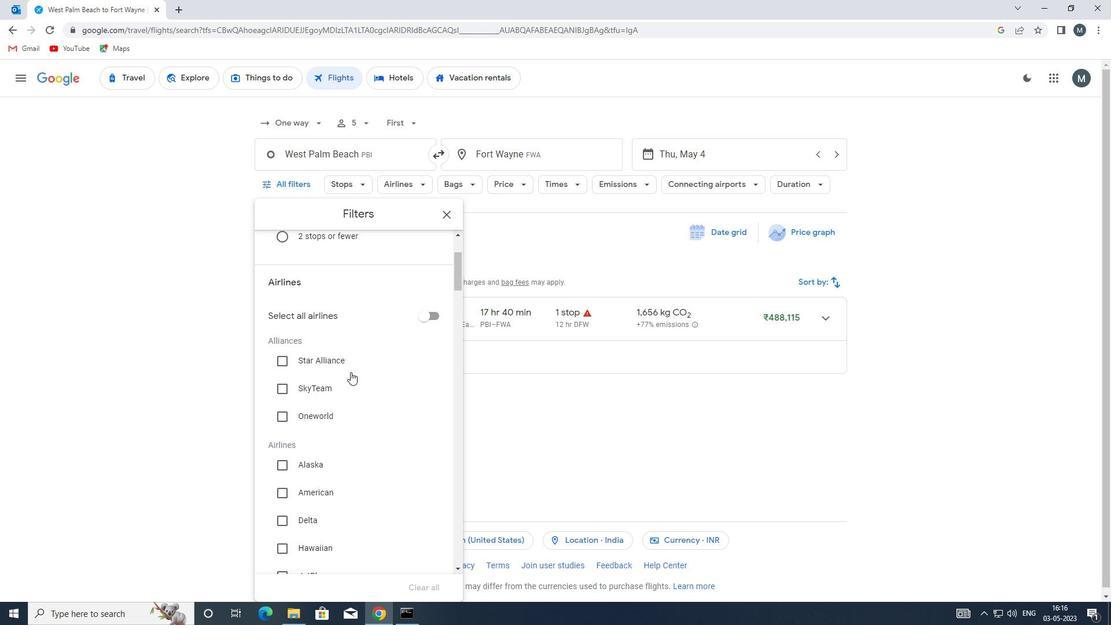 
Action: Mouse scrolled (358, 362) with delta (0, 0)
Screenshot: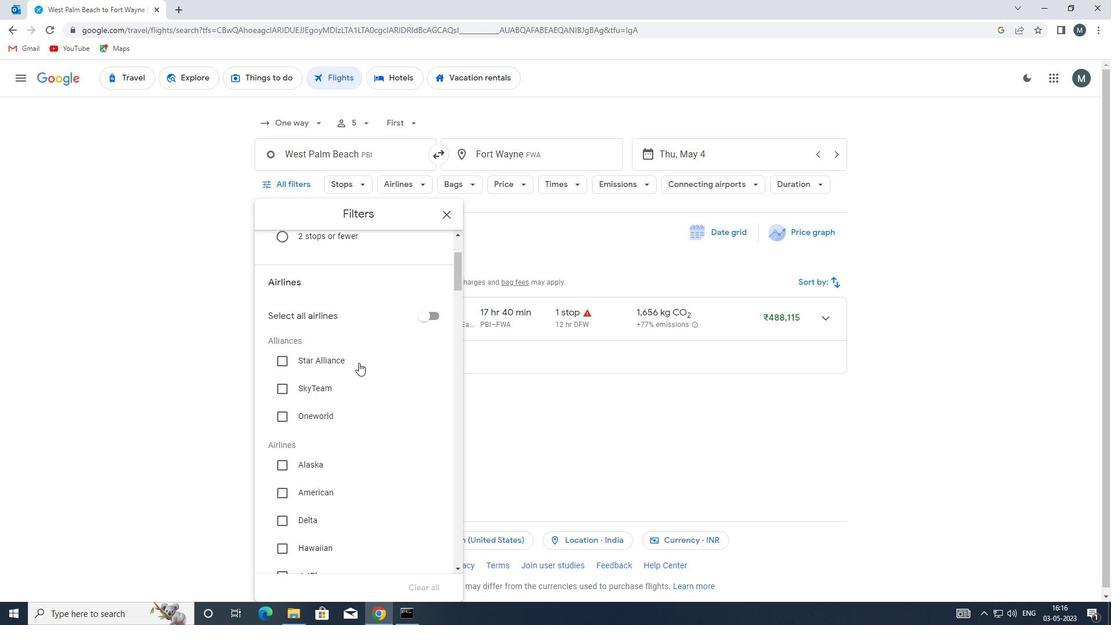 
Action: Mouse moved to (355, 369)
Screenshot: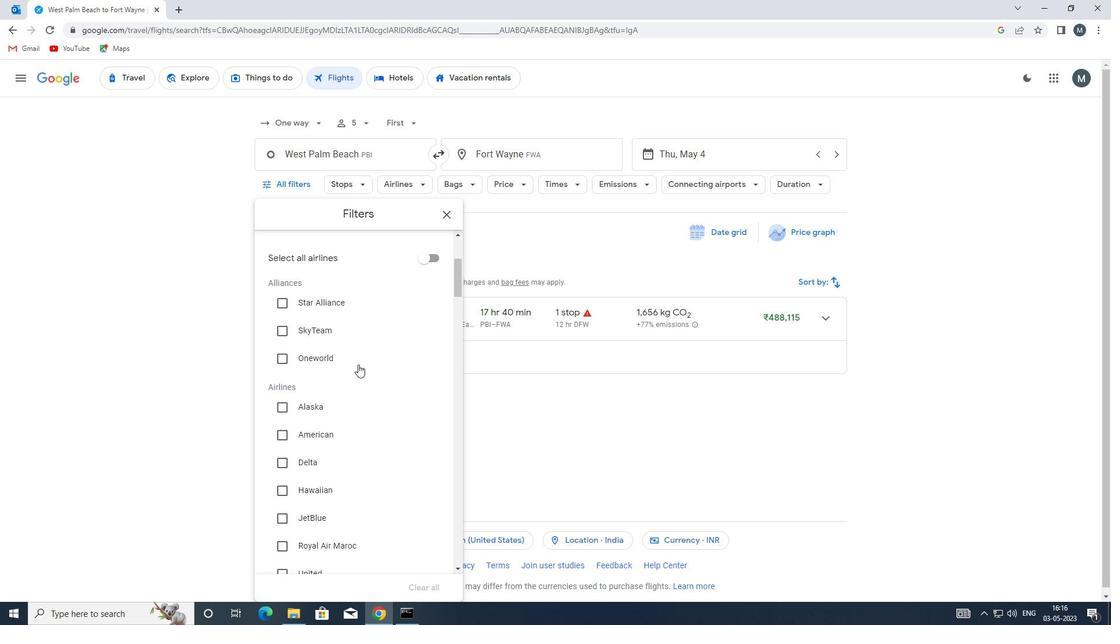 
Action: Mouse scrolled (355, 368) with delta (0, 0)
Screenshot: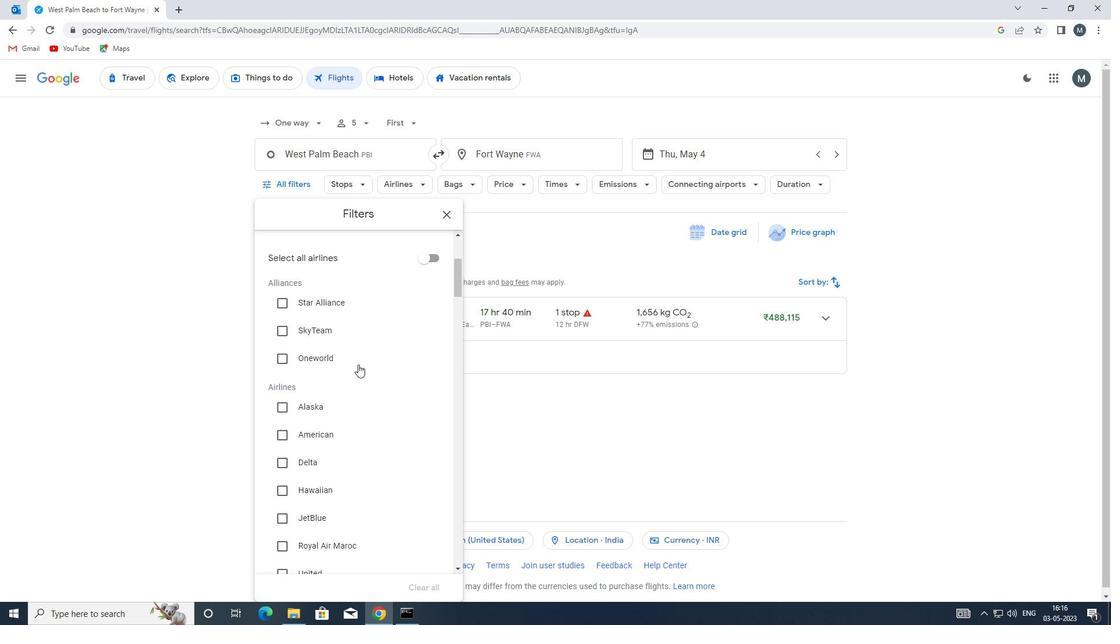 
Action: Mouse moved to (353, 379)
Screenshot: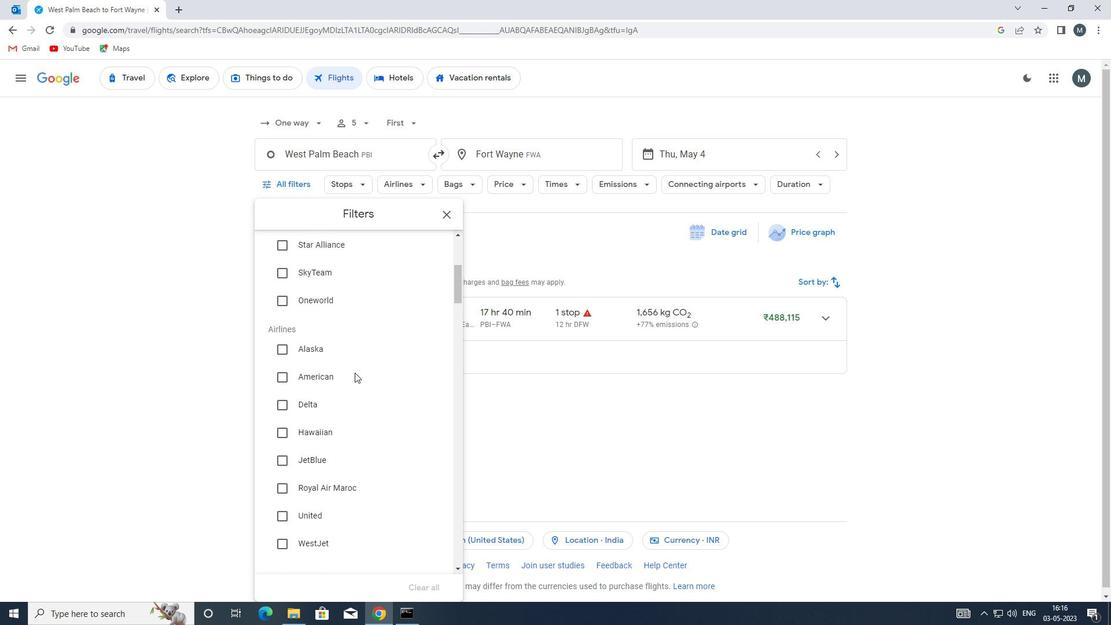 
Action: Mouse scrolled (353, 378) with delta (0, 0)
Screenshot: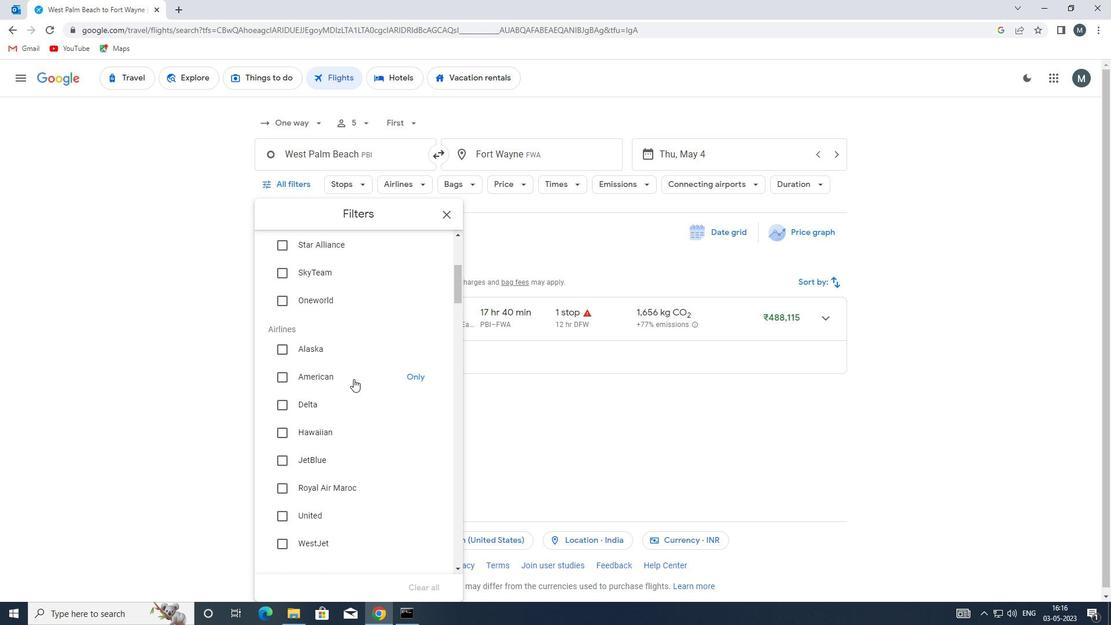 
Action: Mouse moved to (347, 365)
Screenshot: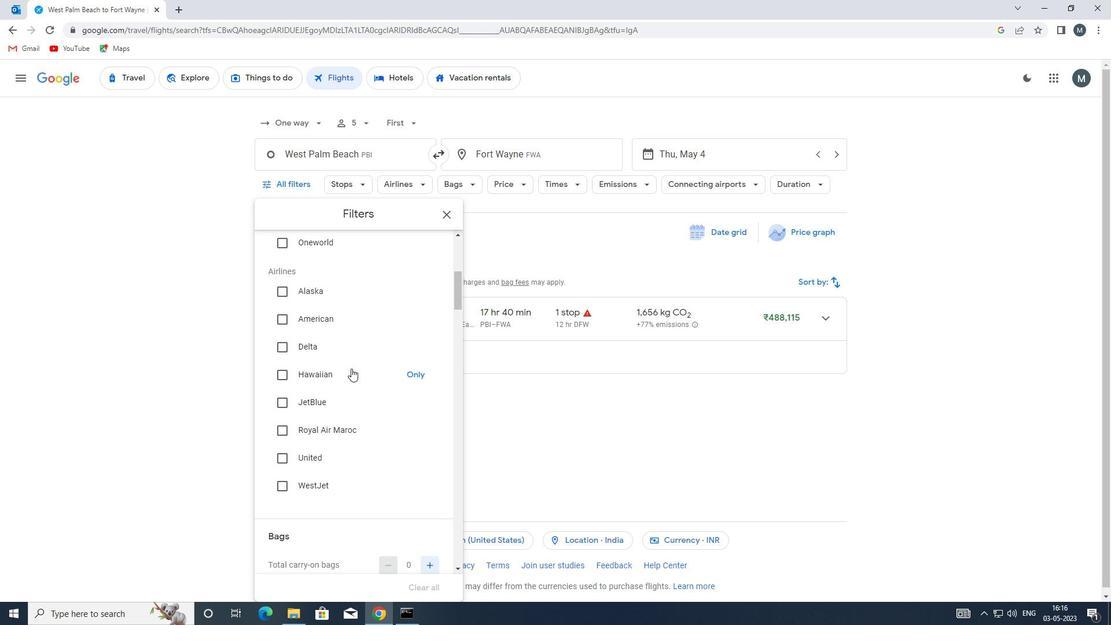 
Action: Mouse scrolled (347, 364) with delta (0, 0)
Screenshot: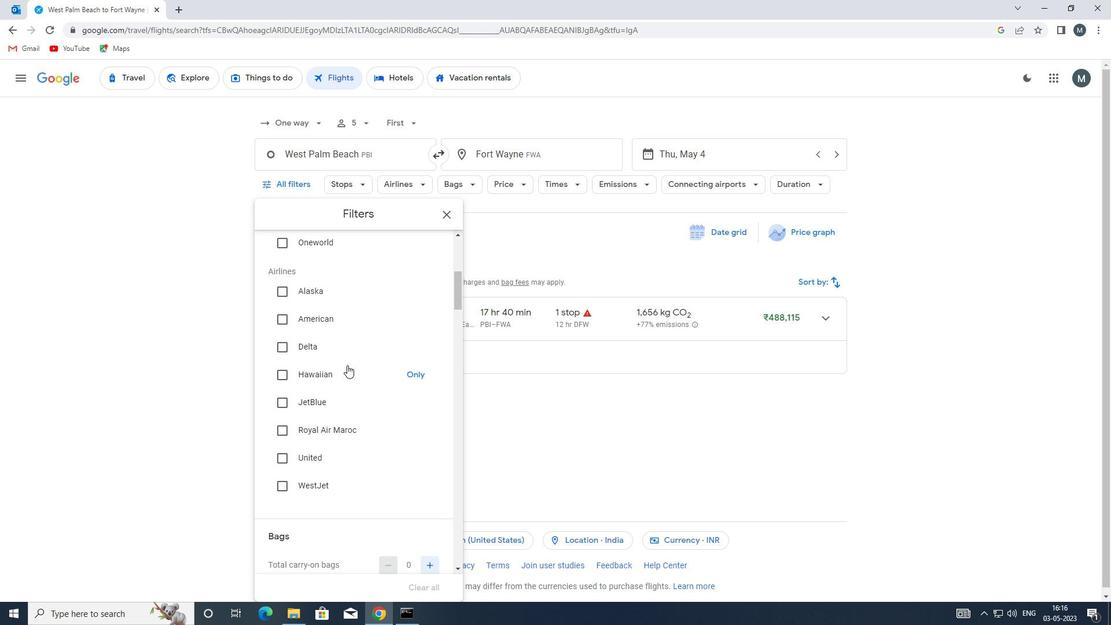 
Action: Mouse scrolled (347, 364) with delta (0, 0)
Screenshot: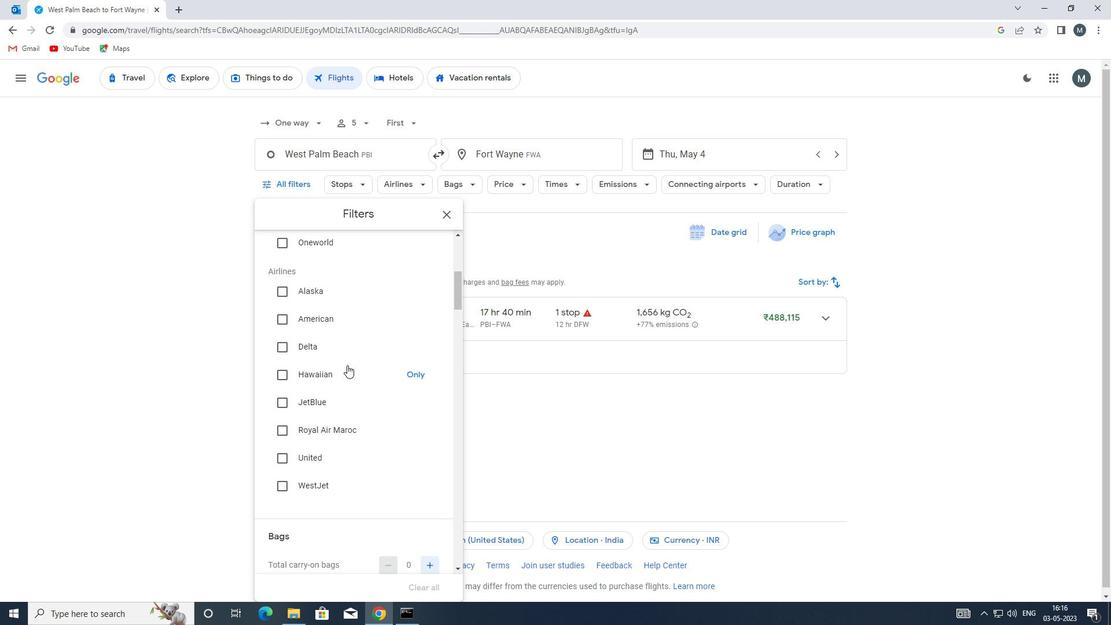 
Action: Mouse moved to (347, 365)
Screenshot: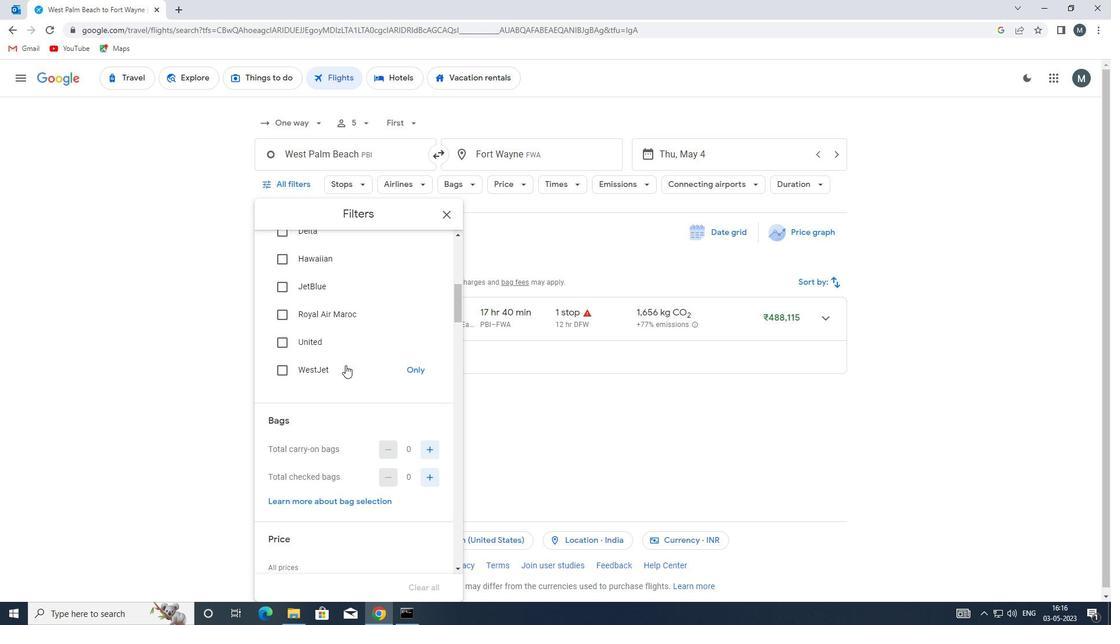 
Action: Mouse scrolled (347, 364) with delta (0, 0)
Screenshot: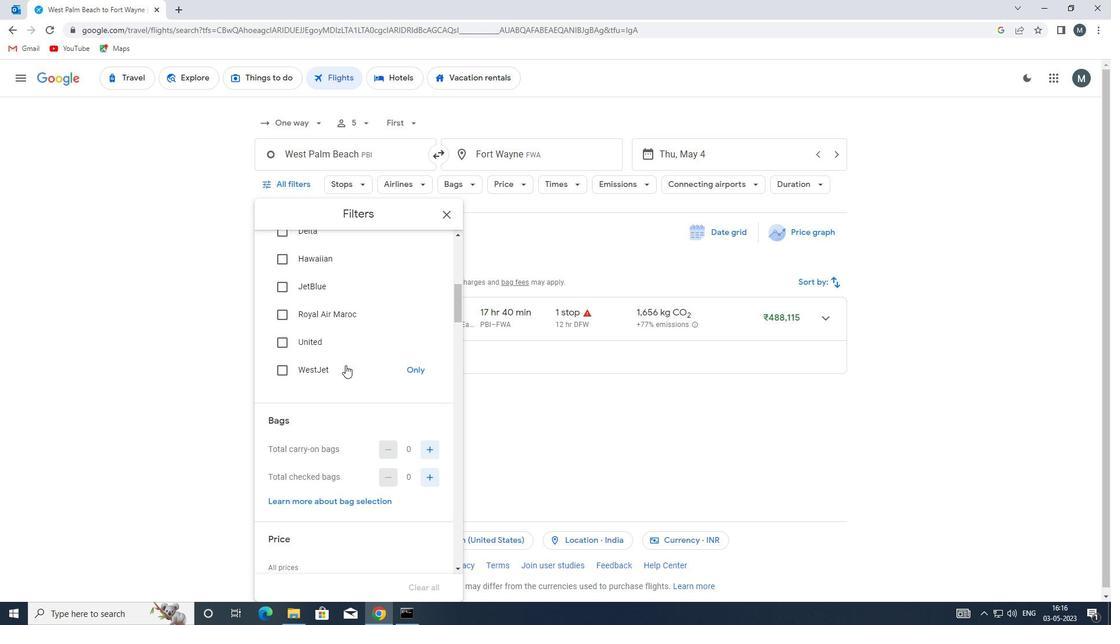 
Action: Mouse moved to (425, 419)
Screenshot: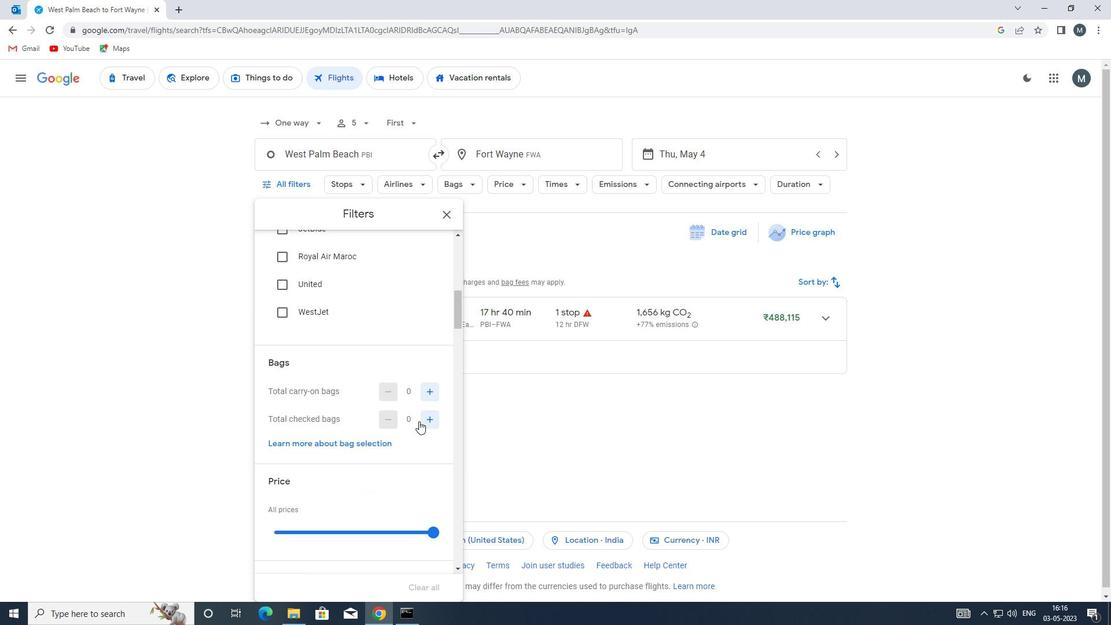 
Action: Mouse pressed left at (425, 419)
Screenshot: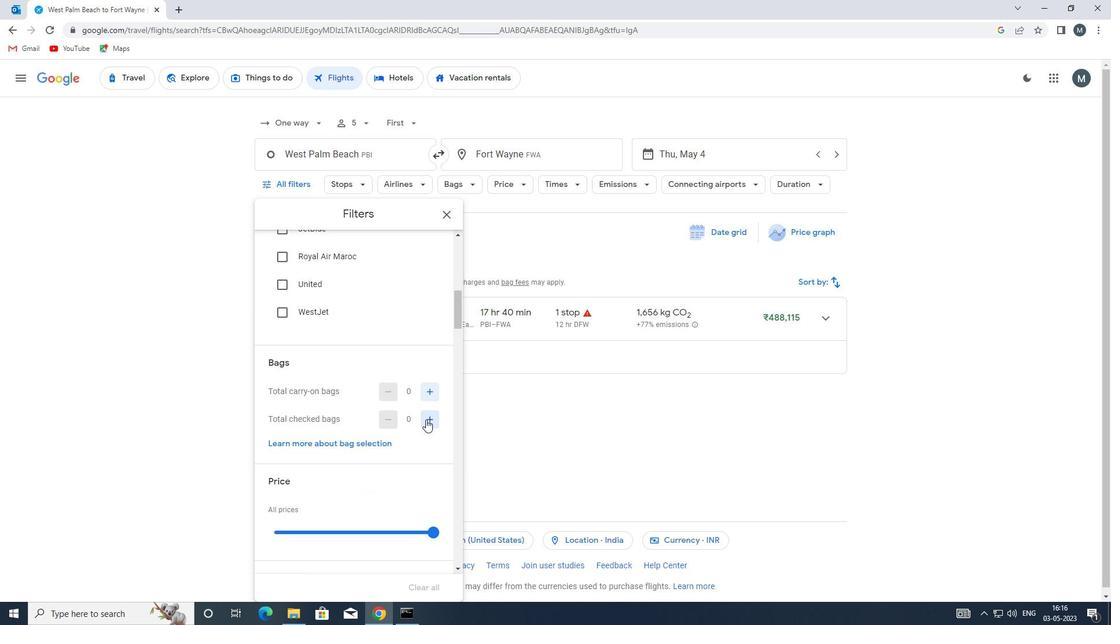 
Action: Mouse moved to (361, 408)
Screenshot: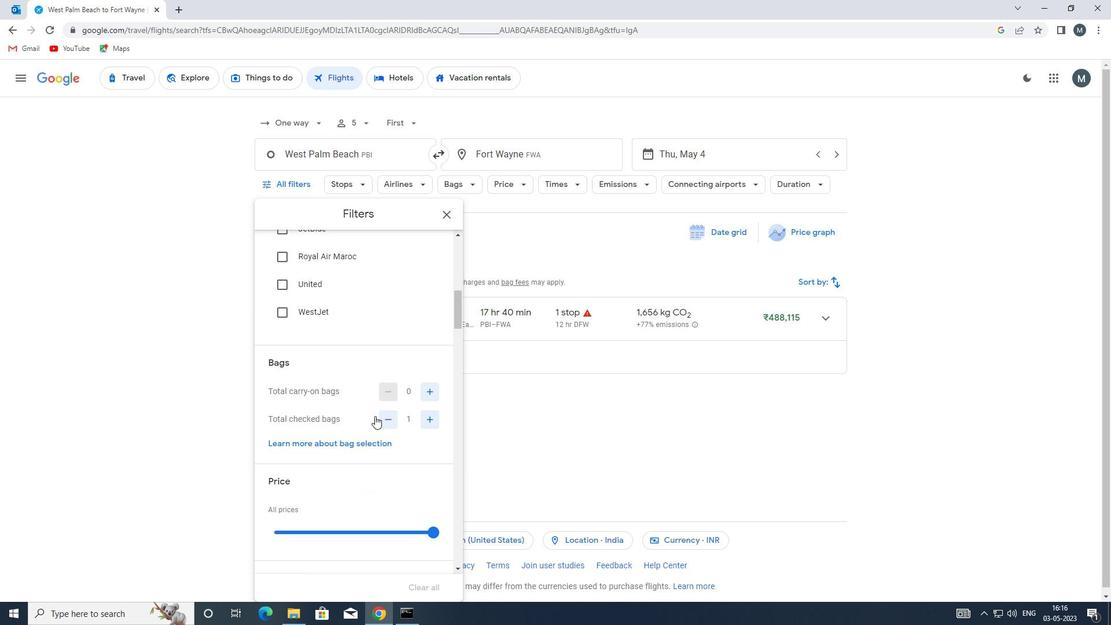 
Action: Mouse scrolled (361, 407) with delta (0, 0)
Screenshot: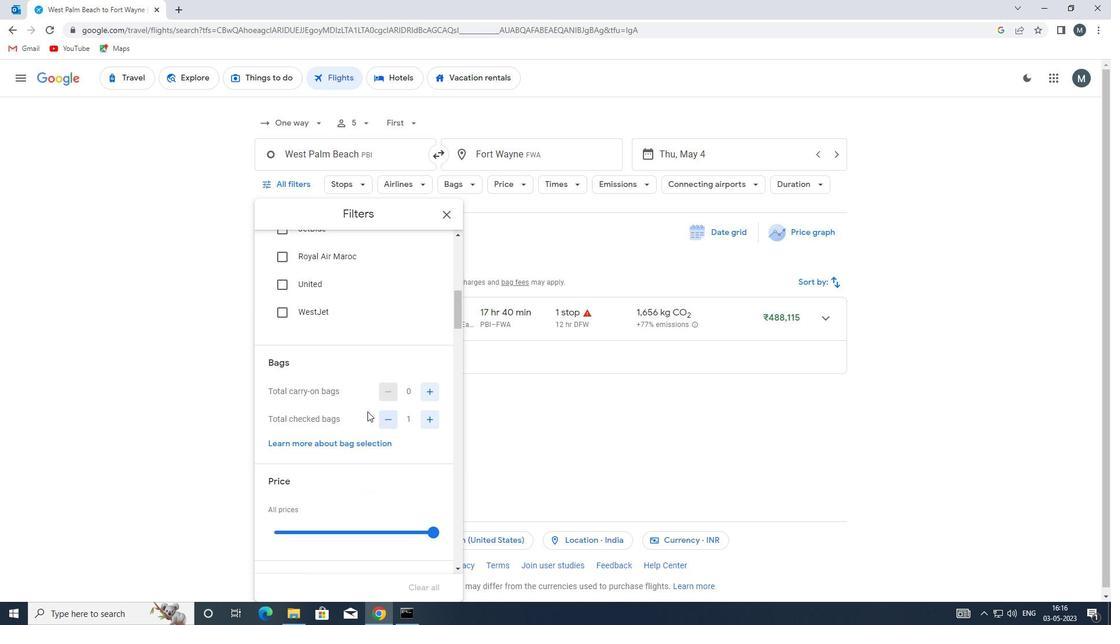 
Action: Mouse scrolled (361, 407) with delta (0, 0)
Screenshot: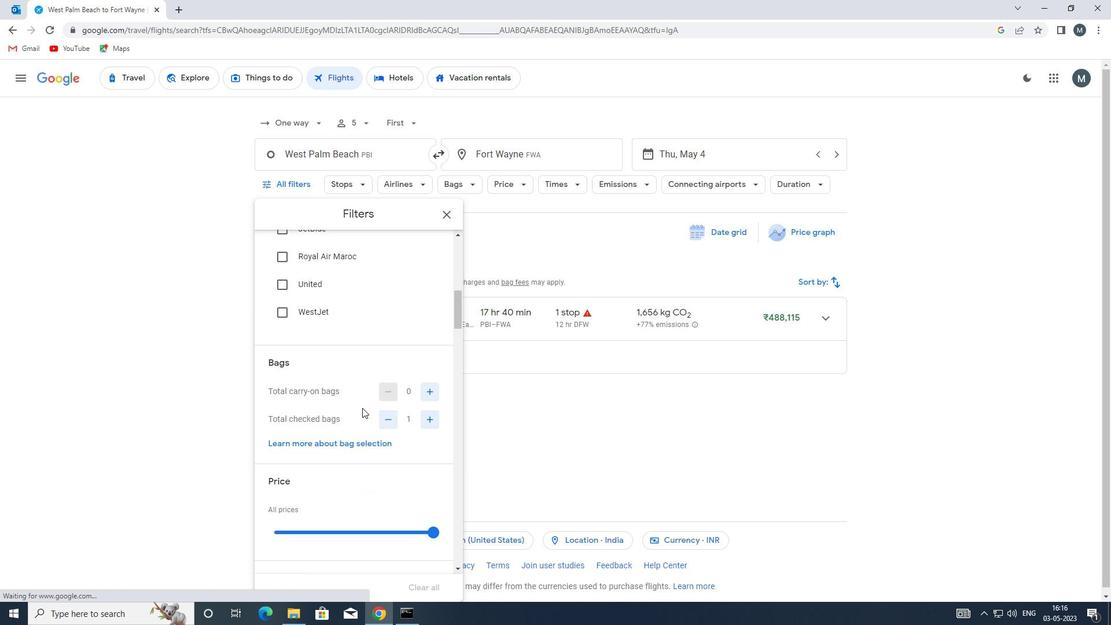 
Action: Mouse moved to (348, 408)
Screenshot: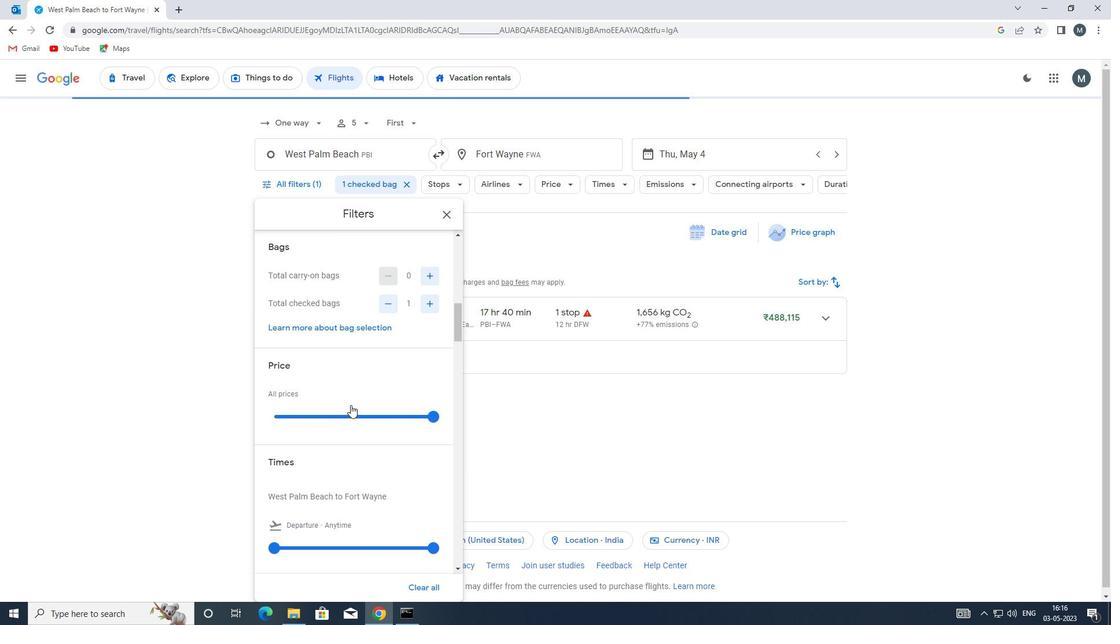 
Action: Mouse pressed left at (348, 408)
Screenshot: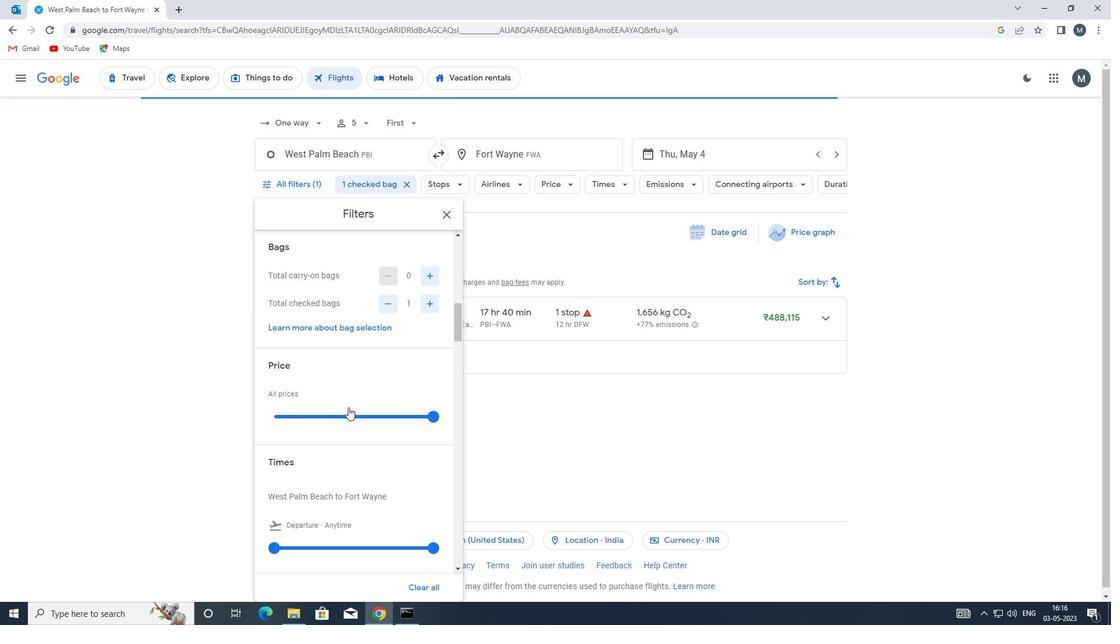 
Action: Mouse moved to (347, 408)
Screenshot: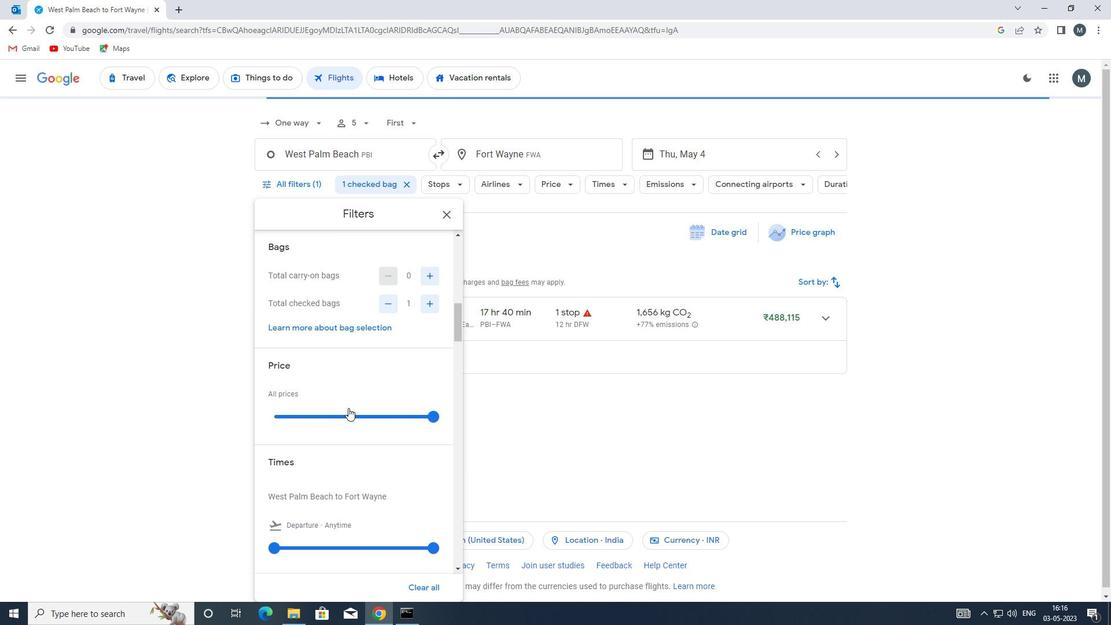 
Action: Mouse pressed left at (347, 408)
Screenshot: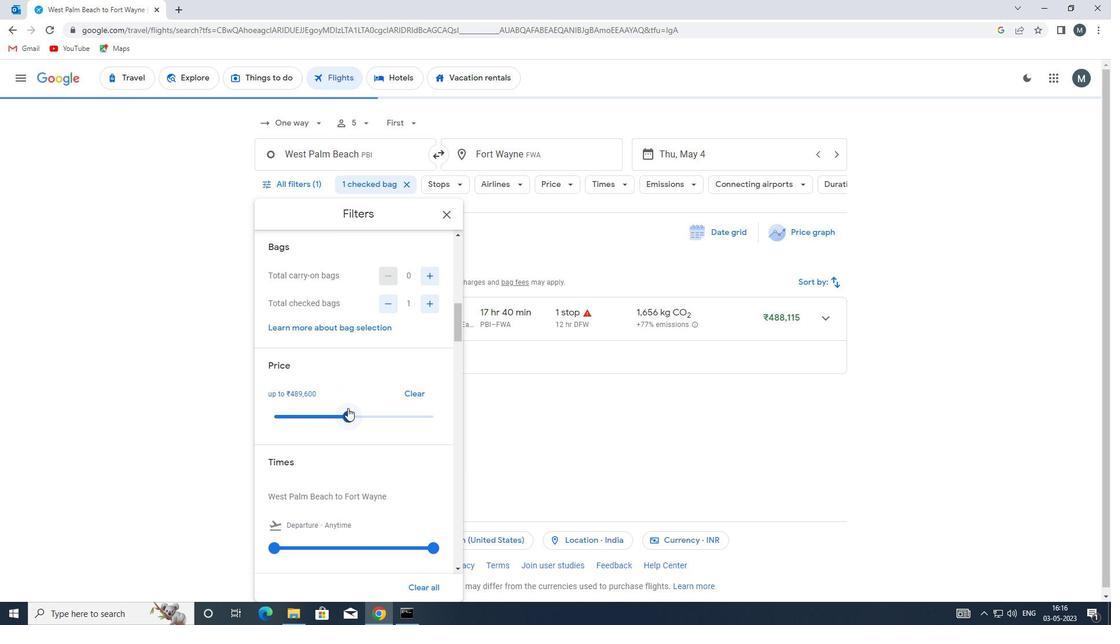 
Action: Mouse moved to (307, 394)
Screenshot: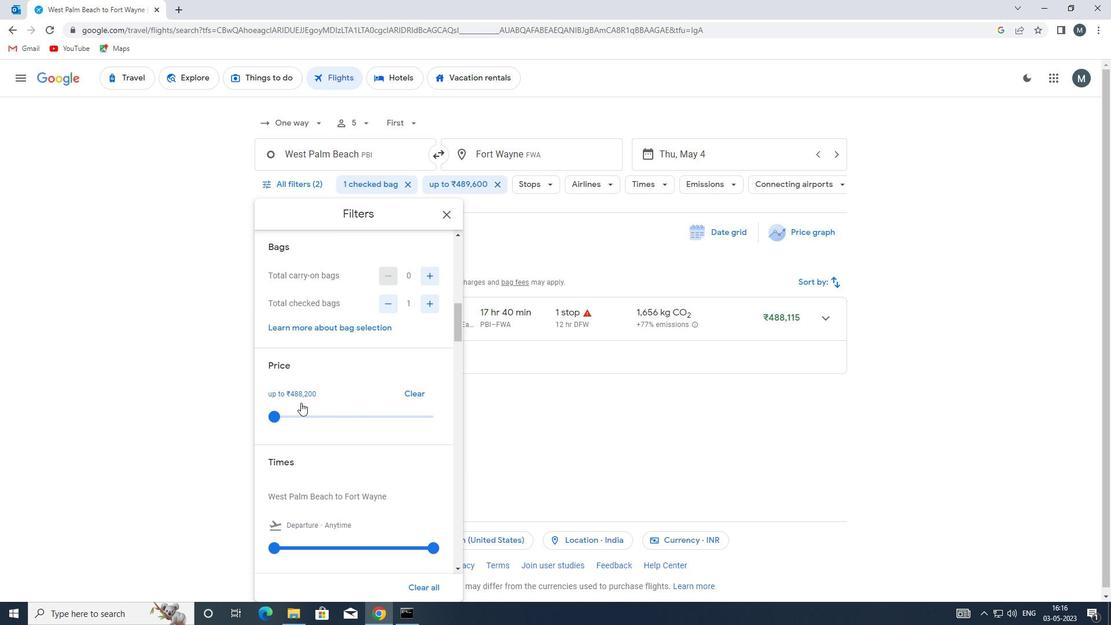 
Action: Mouse scrolled (307, 394) with delta (0, 0)
Screenshot: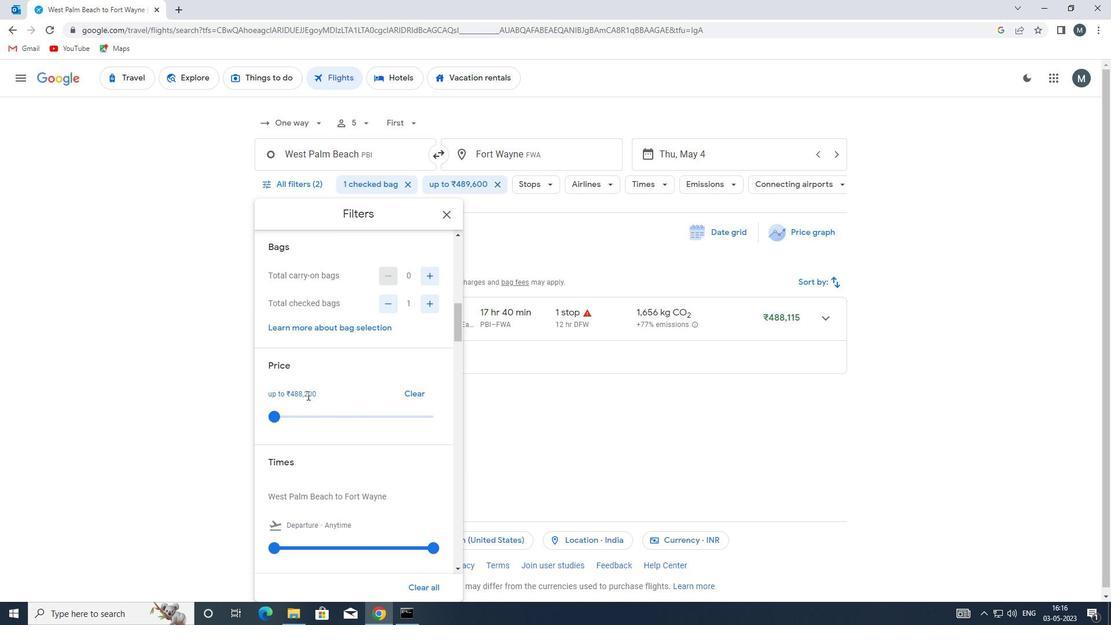
Action: Mouse moved to (321, 388)
Screenshot: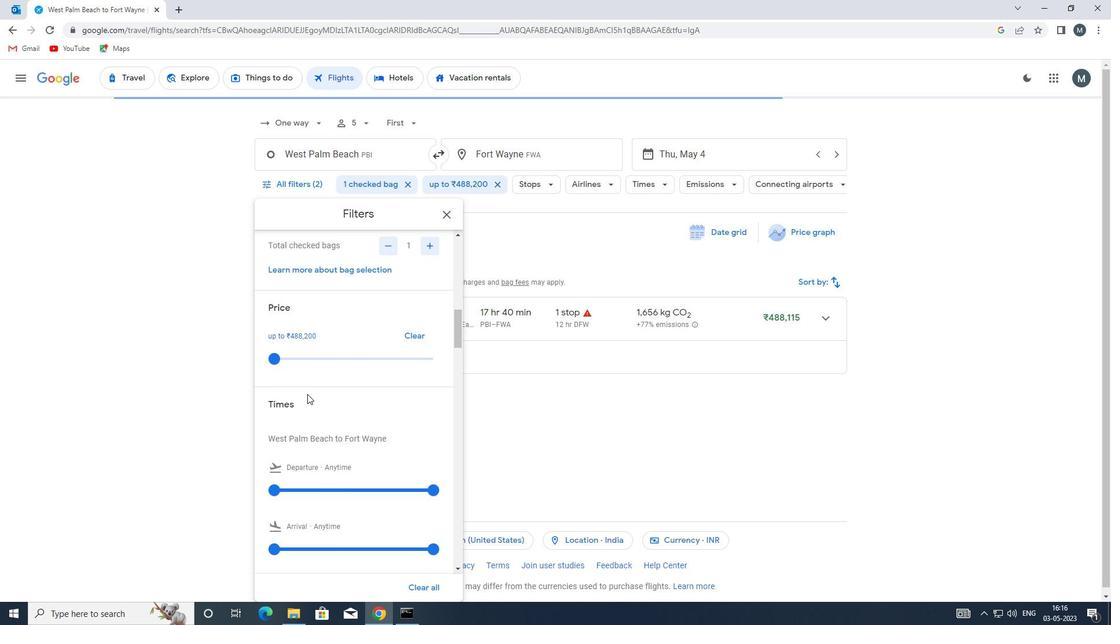 
Action: Mouse scrolled (321, 388) with delta (0, 0)
Screenshot: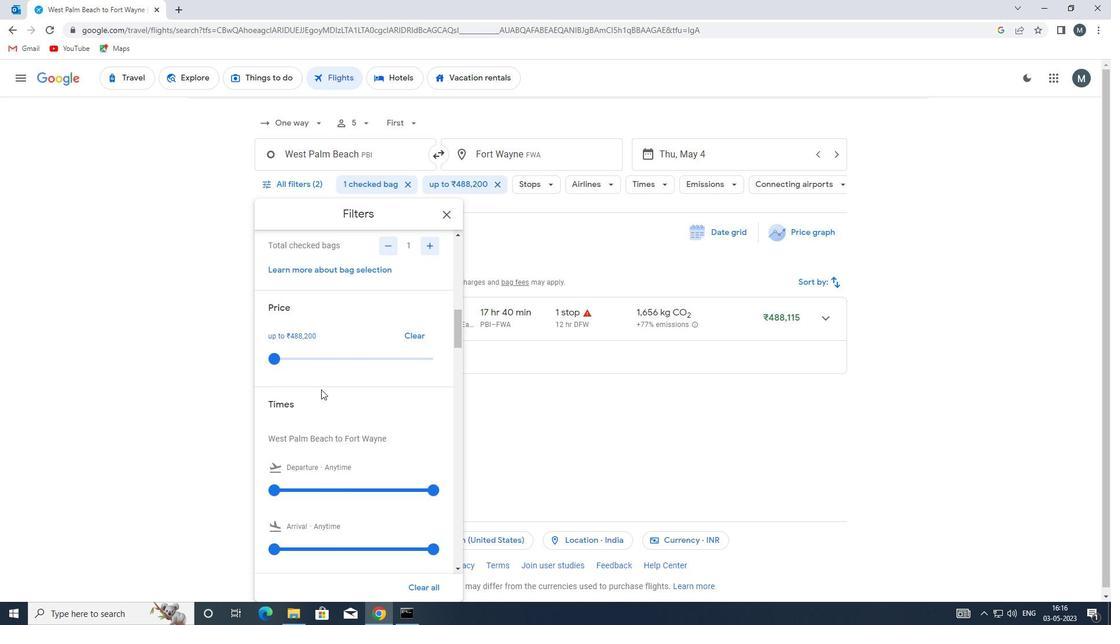 
Action: Mouse moved to (283, 428)
Screenshot: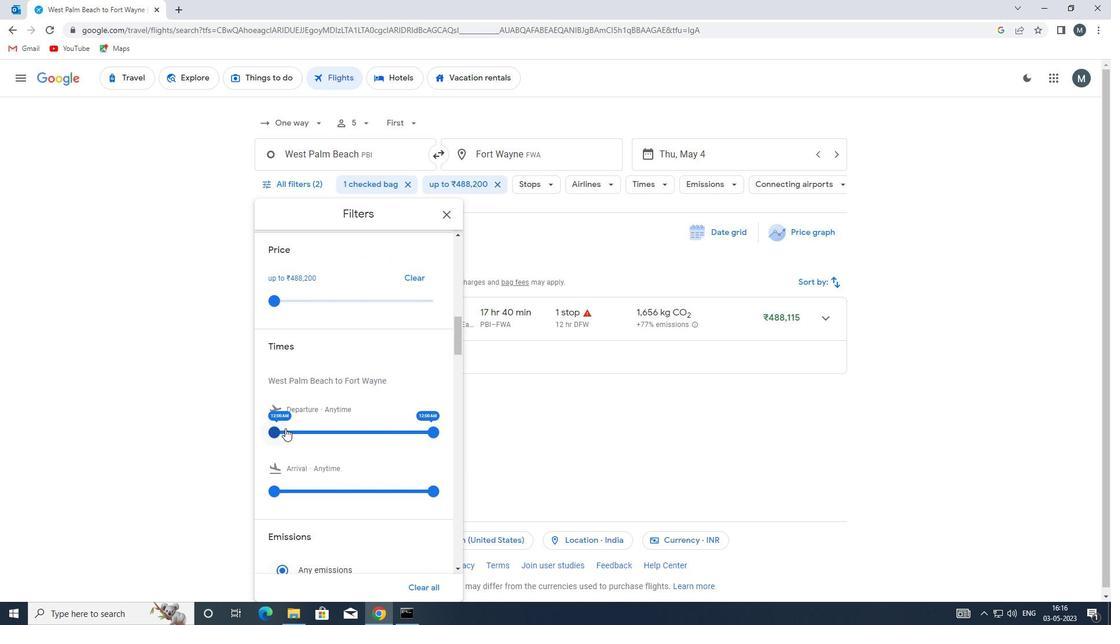 
Action: Mouse pressed left at (283, 428)
Screenshot: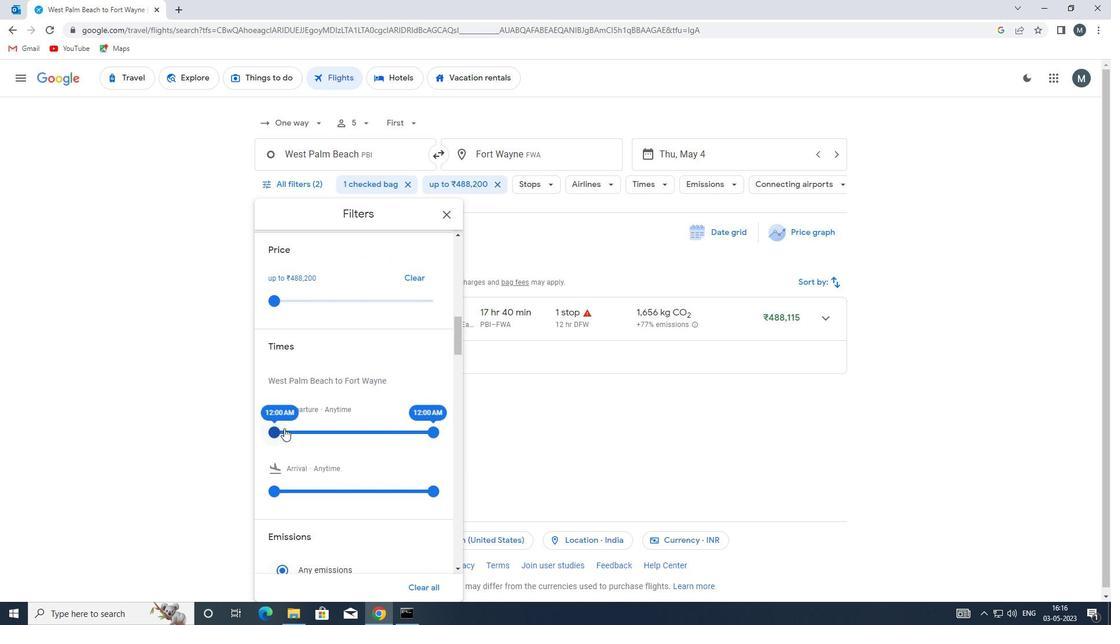 
Action: Mouse moved to (431, 430)
Screenshot: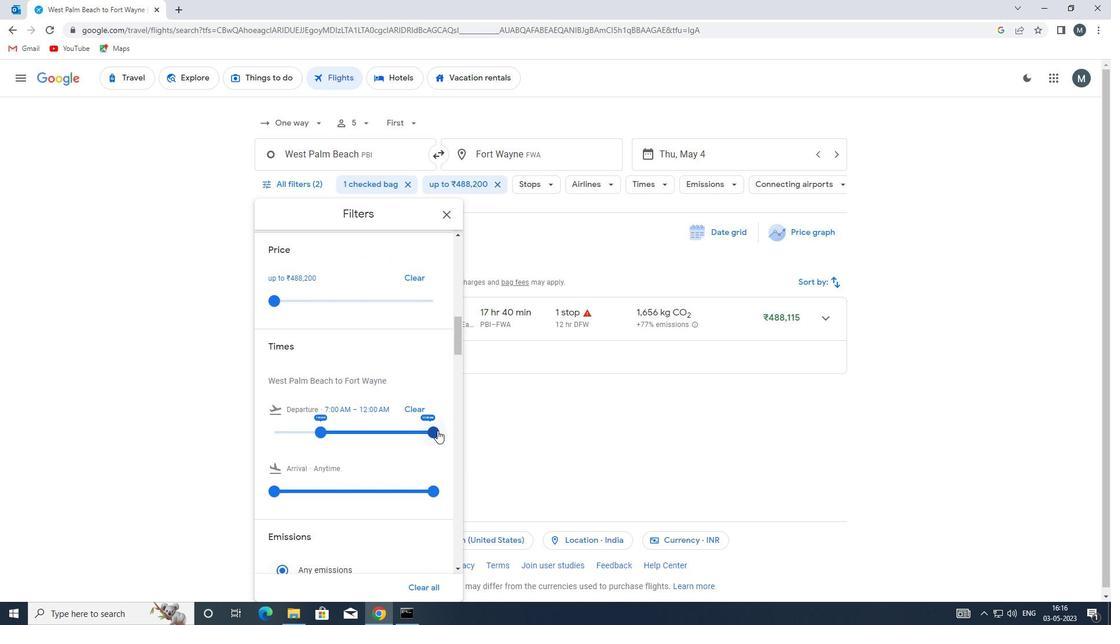 
Action: Mouse pressed left at (431, 430)
Screenshot: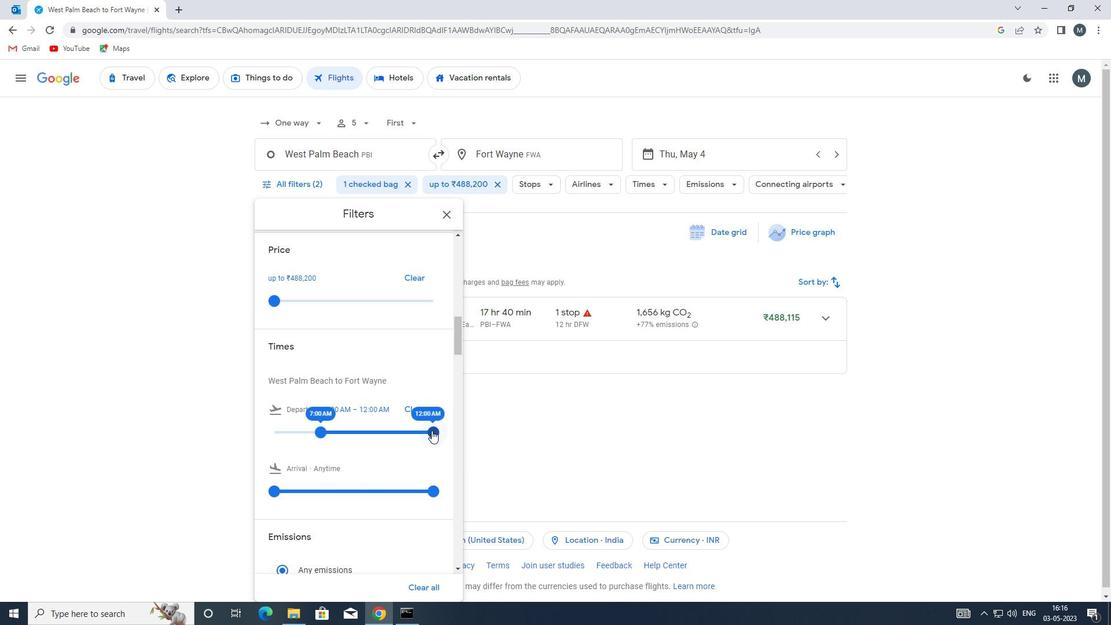 
Action: Mouse moved to (350, 410)
Screenshot: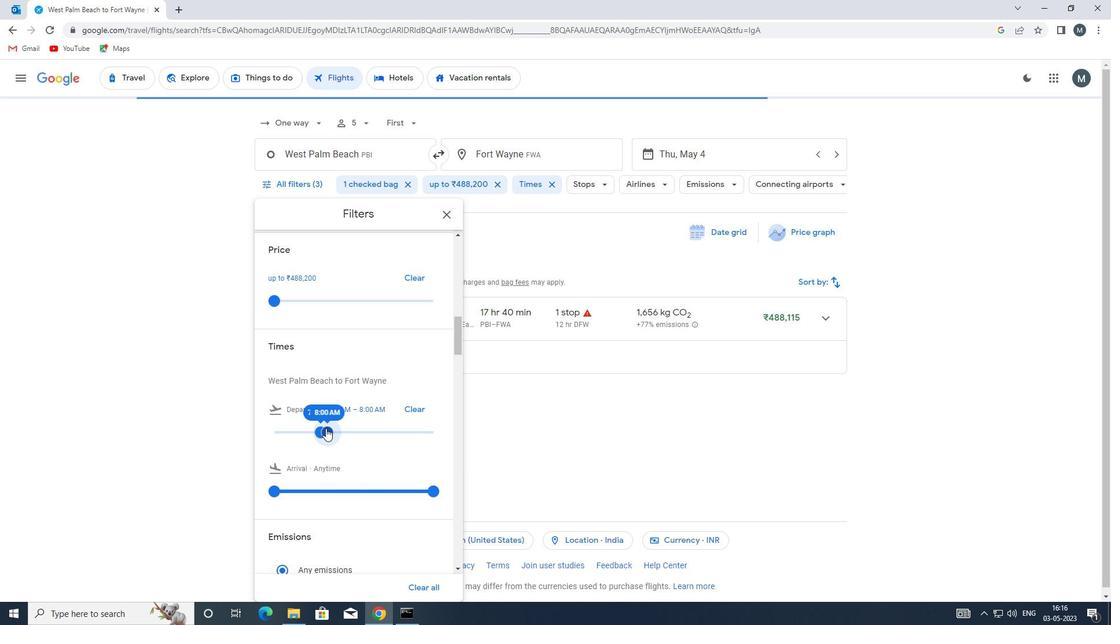 
Action: Mouse scrolled (350, 410) with delta (0, 0)
Screenshot: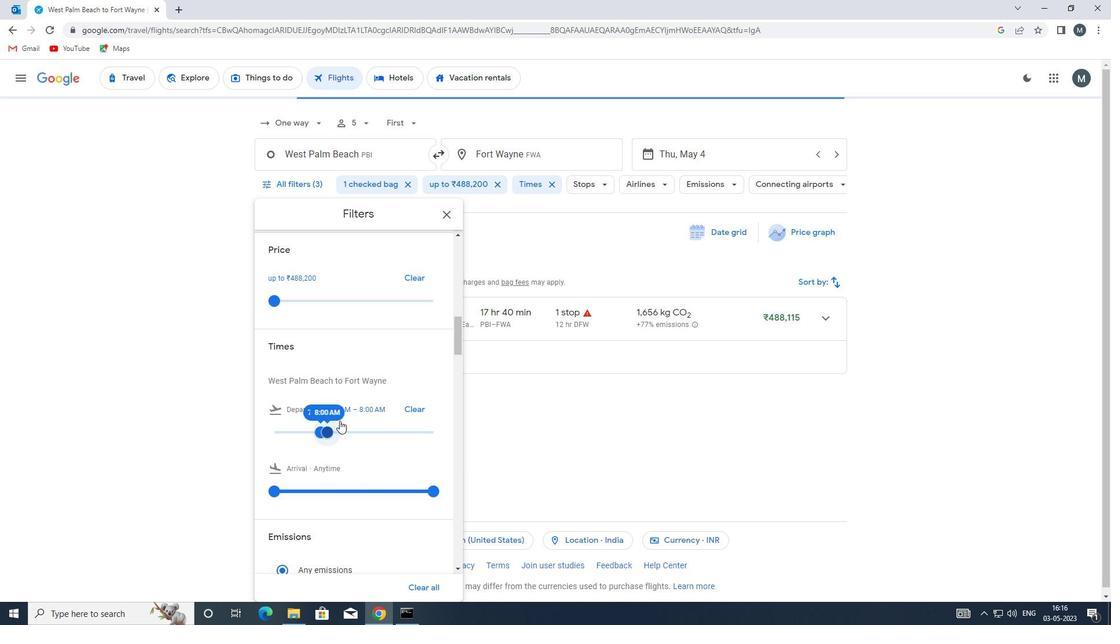
Action: Mouse scrolled (350, 410) with delta (0, 0)
Screenshot: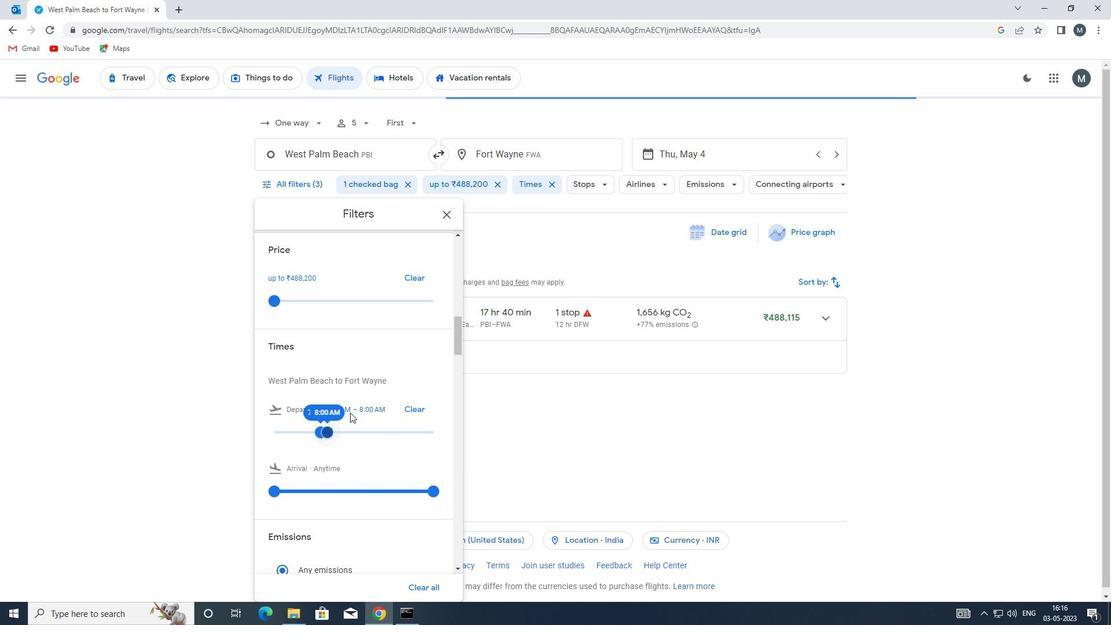 
Action: Mouse scrolled (350, 410) with delta (0, 0)
Screenshot: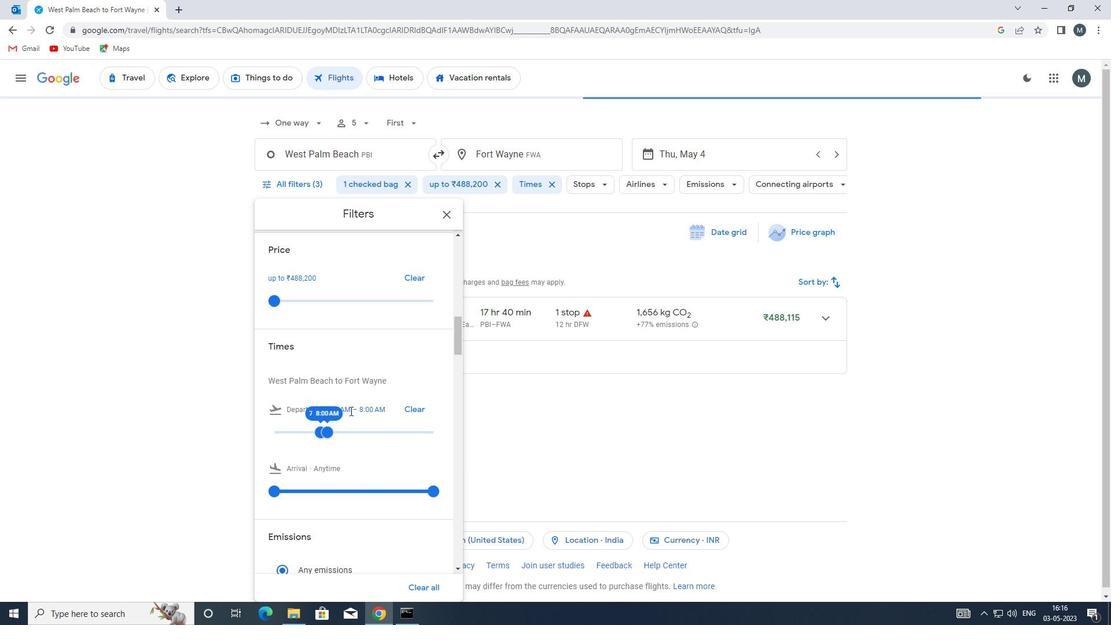 
Action: Mouse moved to (449, 213)
Screenshot: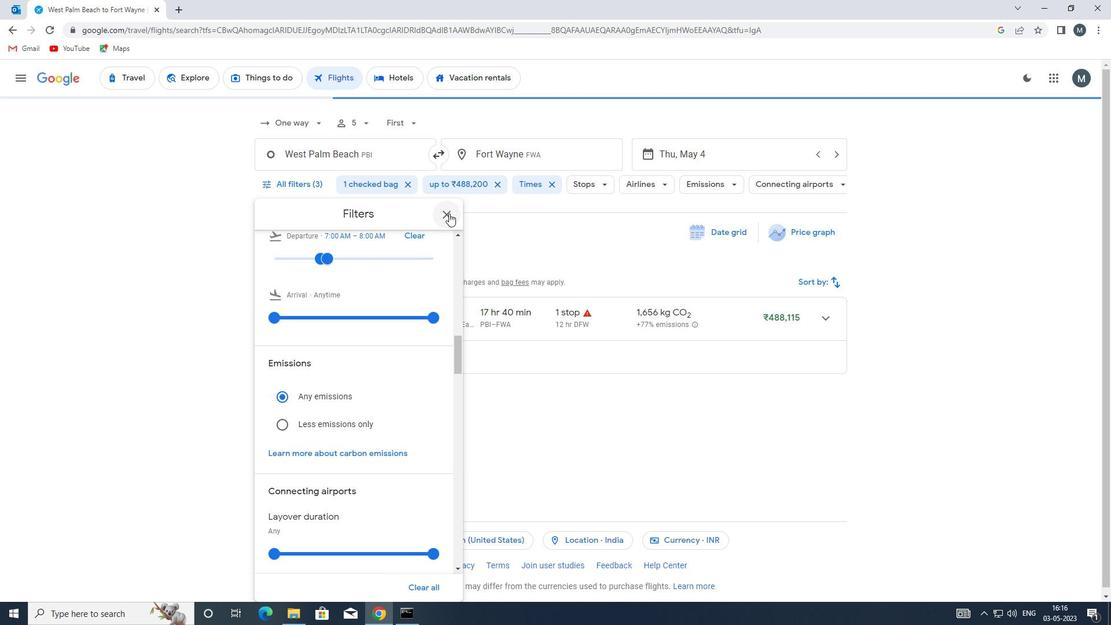 
Action: Mouse pressed left at (449, 213)
Screenshot: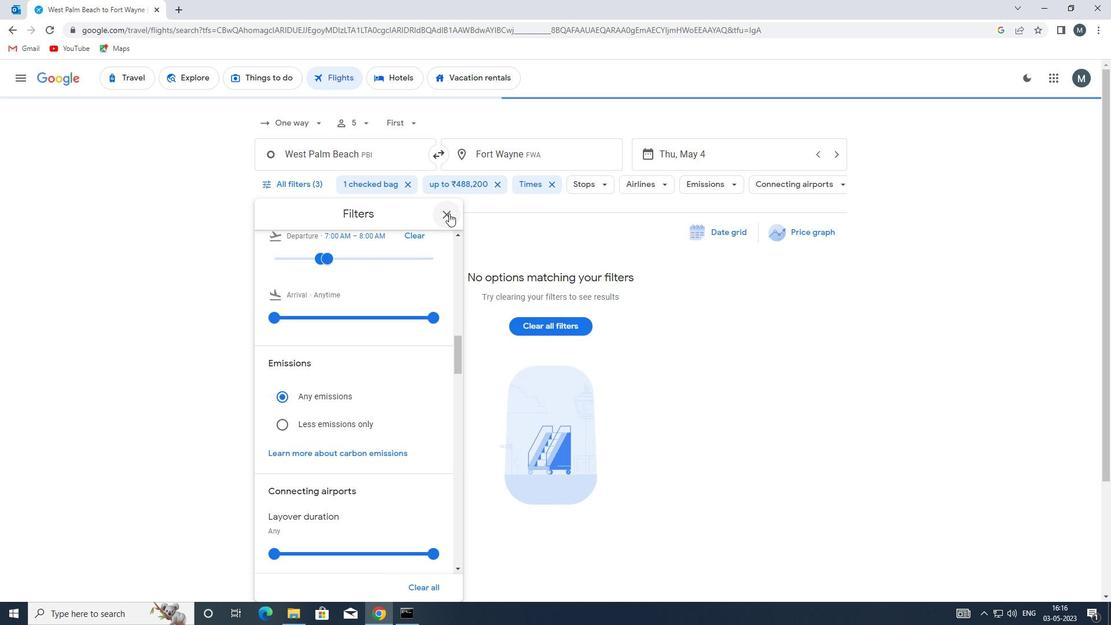 
Action: Mouse moved to (447, 218)
Screenshot: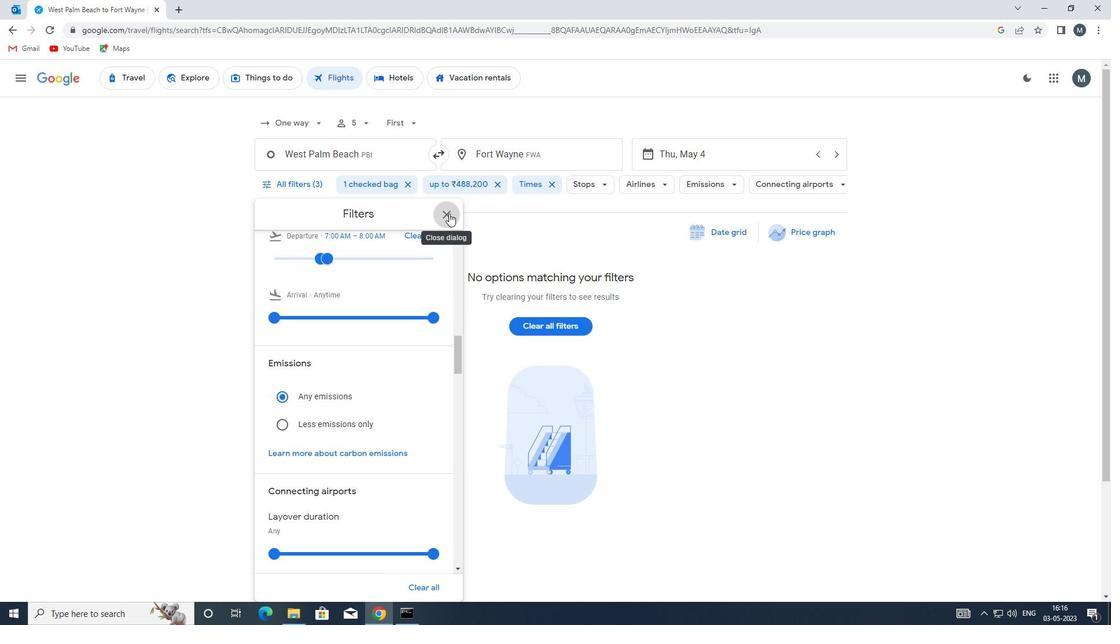 
